 Task: Open Card Shareholder Agreements Review in Board Voice of Customer Analysis to Workspace Direct Marketing and add a team member Softage.4@softage.net, a label Purple, a checklist Business Analysis, an attachment from your onedrive, a color Purple and finally, add a card description 'Plan and execute company team-building seminar' and a comment 'Let us approach this task with a sense of curiosity and a willingness to learn, recognizing that there may be new knowledge or skills to gain.'. Add a start date 'Jan 08, 1900' with a due date 'Jan 15, 1900'
Action: Mouse moved to (81, 429)
Screenshot: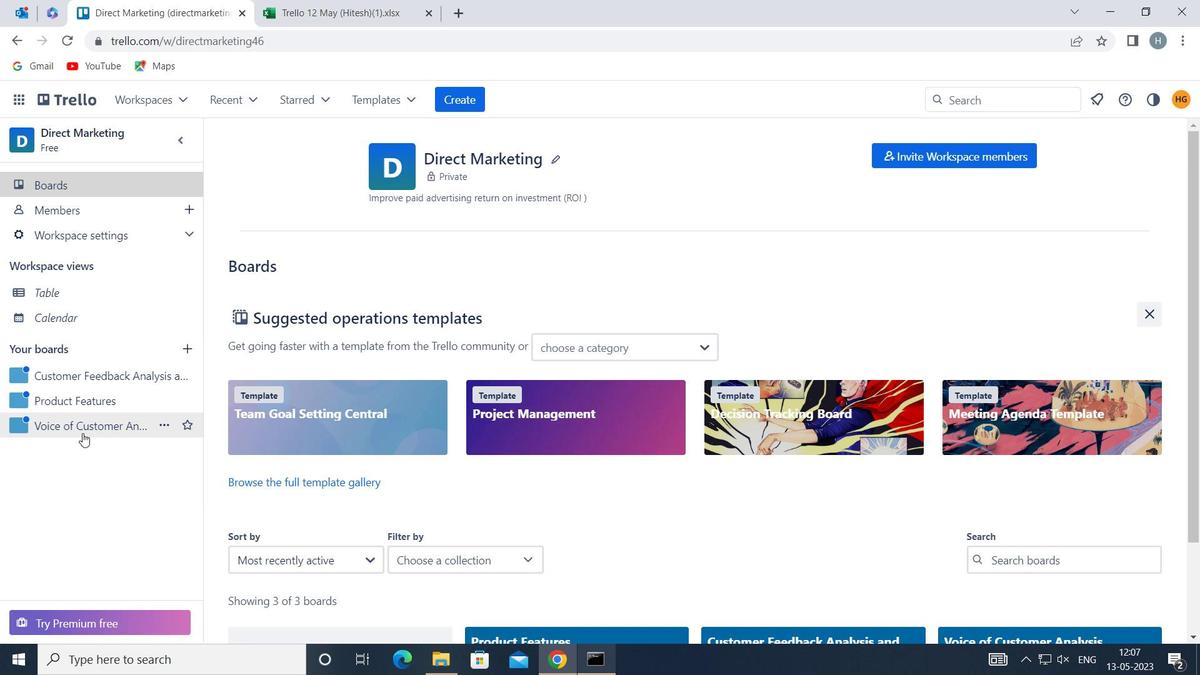 
Action: Mouse pressed left at (81, 429)
Screenshot: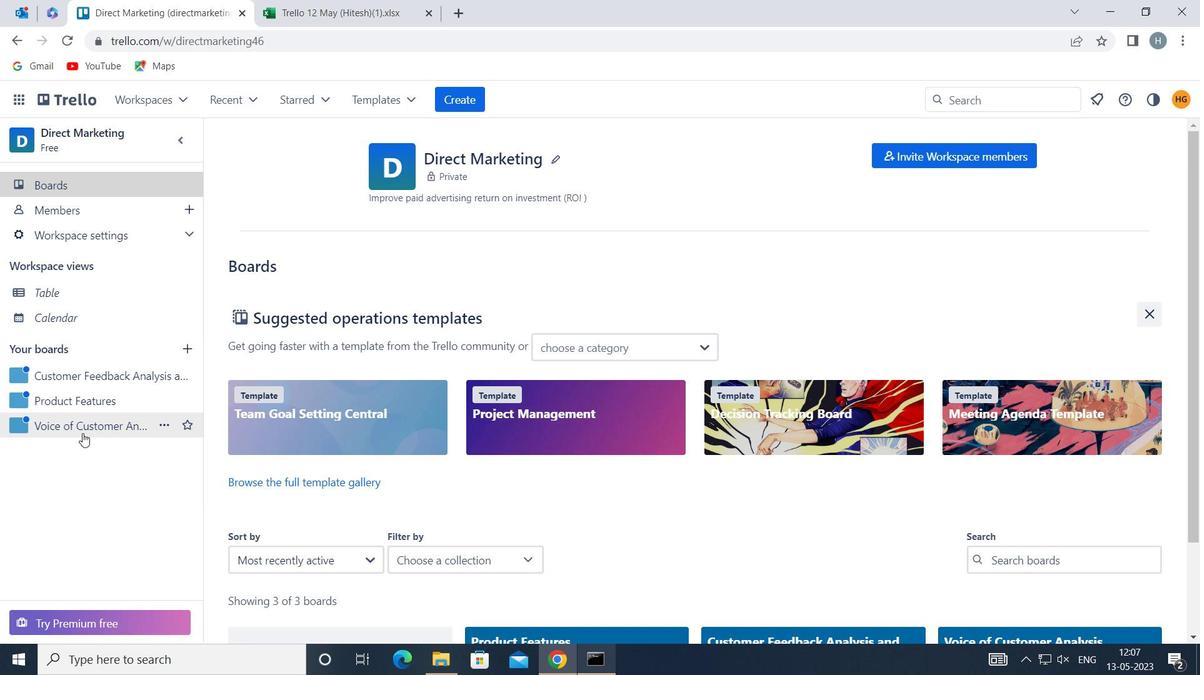 
Action: Mouse moved to (757, 218)
Screenshot: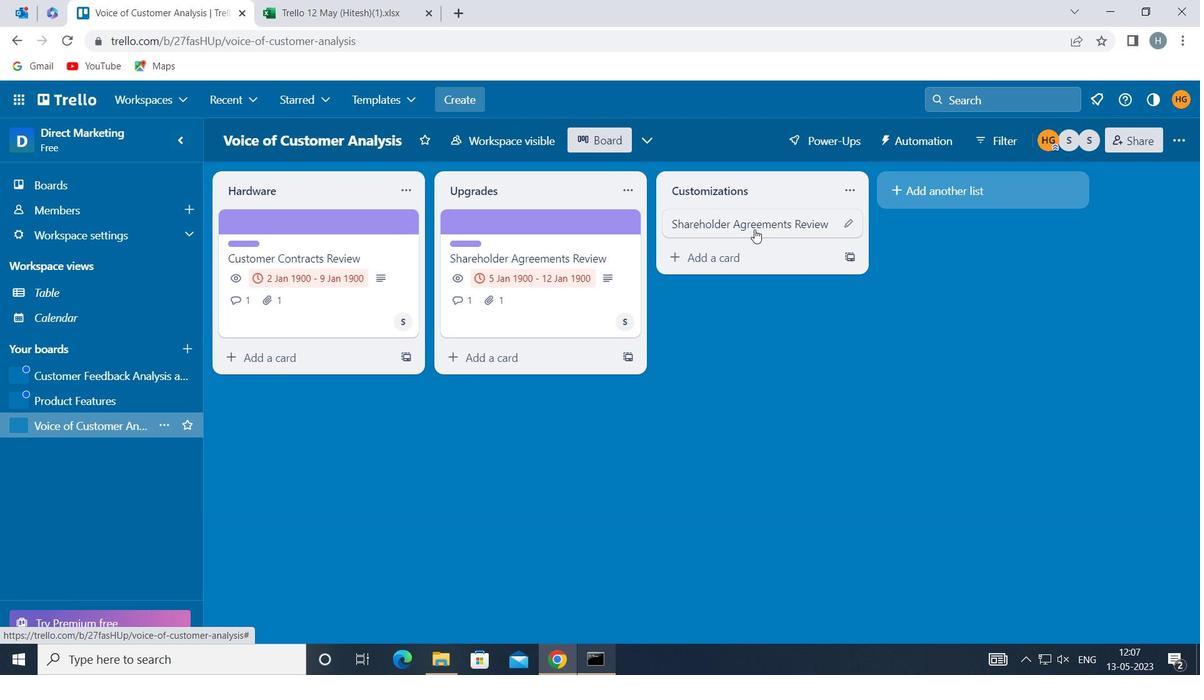 
Action: Mouse pressed left at (757, 218)
Screenshot: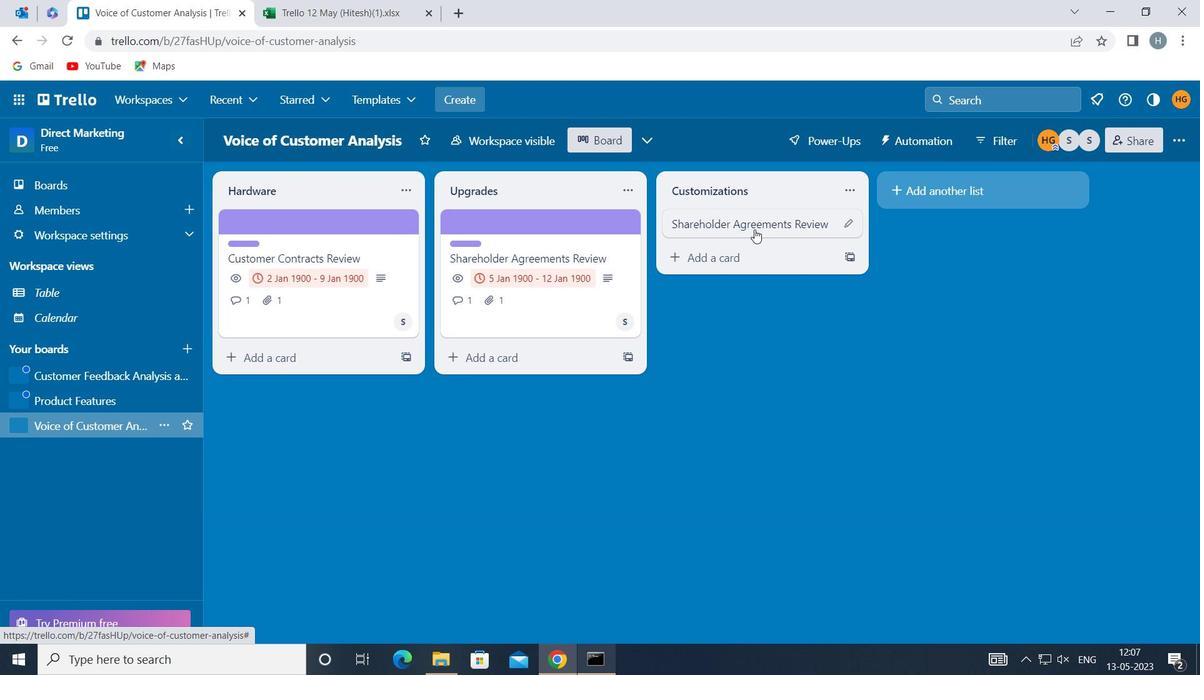 
Action: Mouse moved to (831, 280)
Screenshot: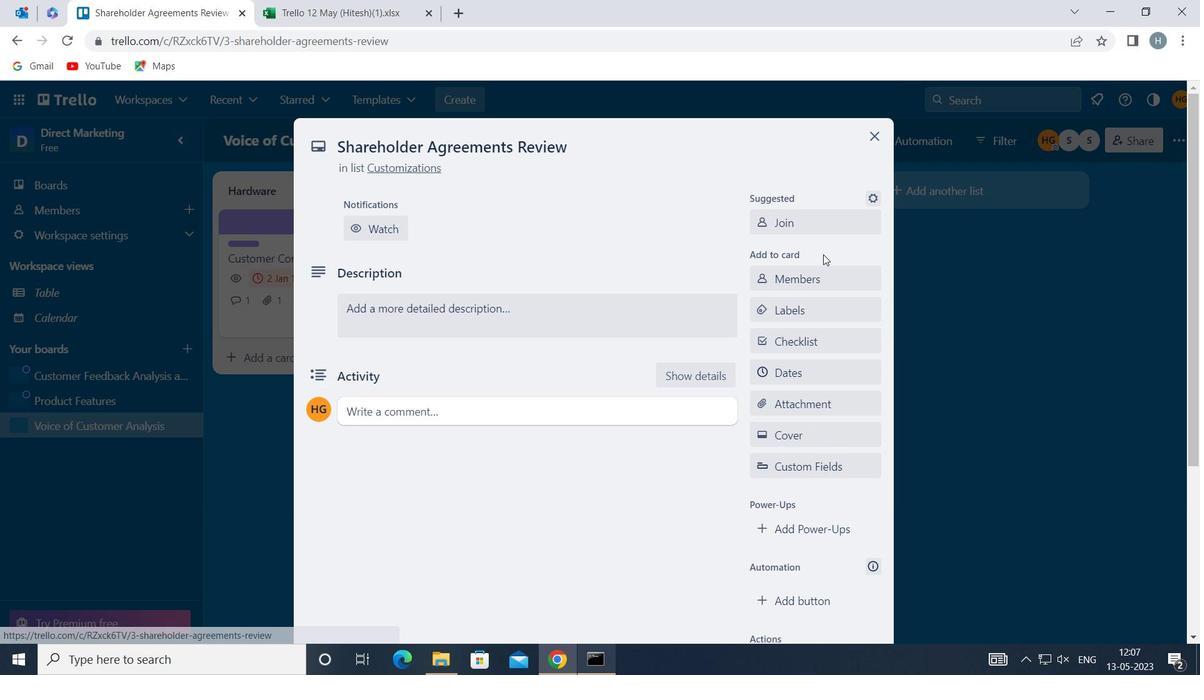 
Action: Mouse pressed left at (831, 280)
Screenshot: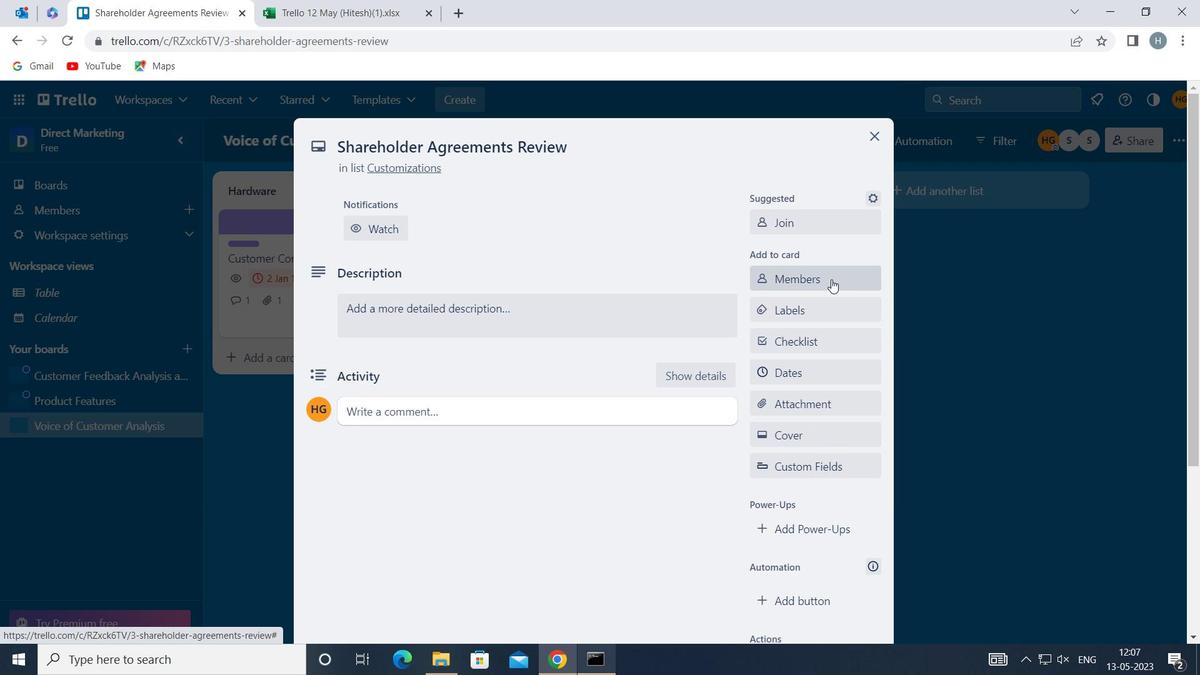 
Action: Mouse moved to (831, 280)
Screenshot: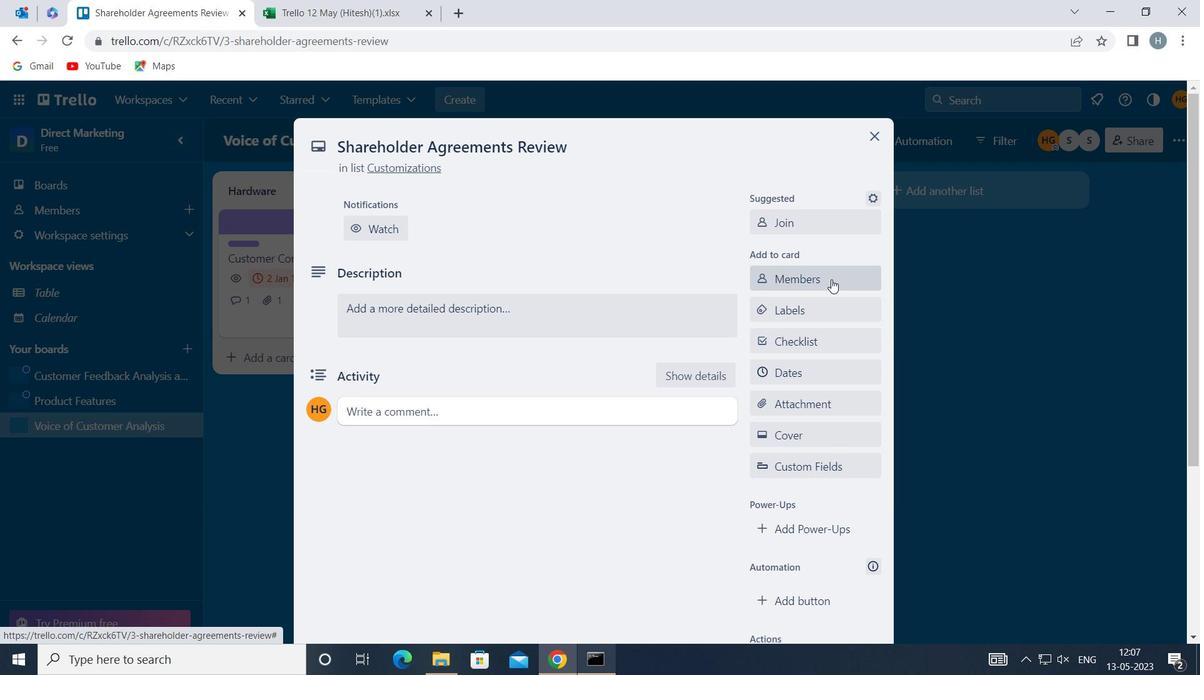 
Action: Key pressed softage
Screenshot: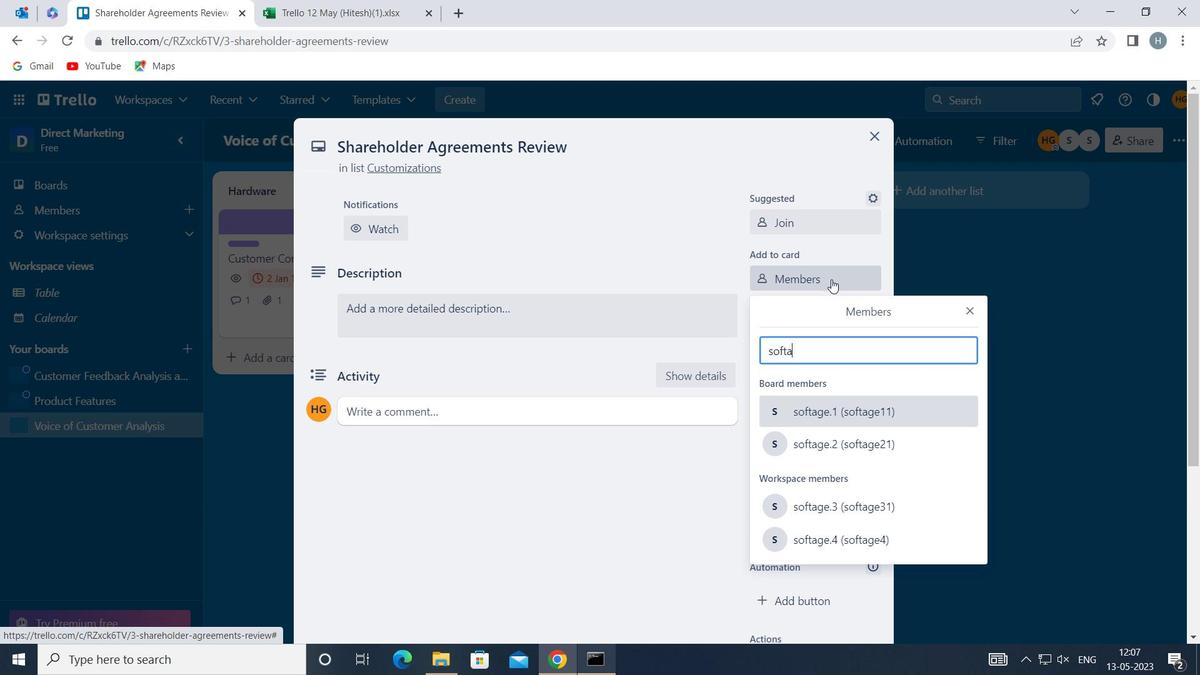 
Action: Mouse moved to (847, 529)
Screenshot: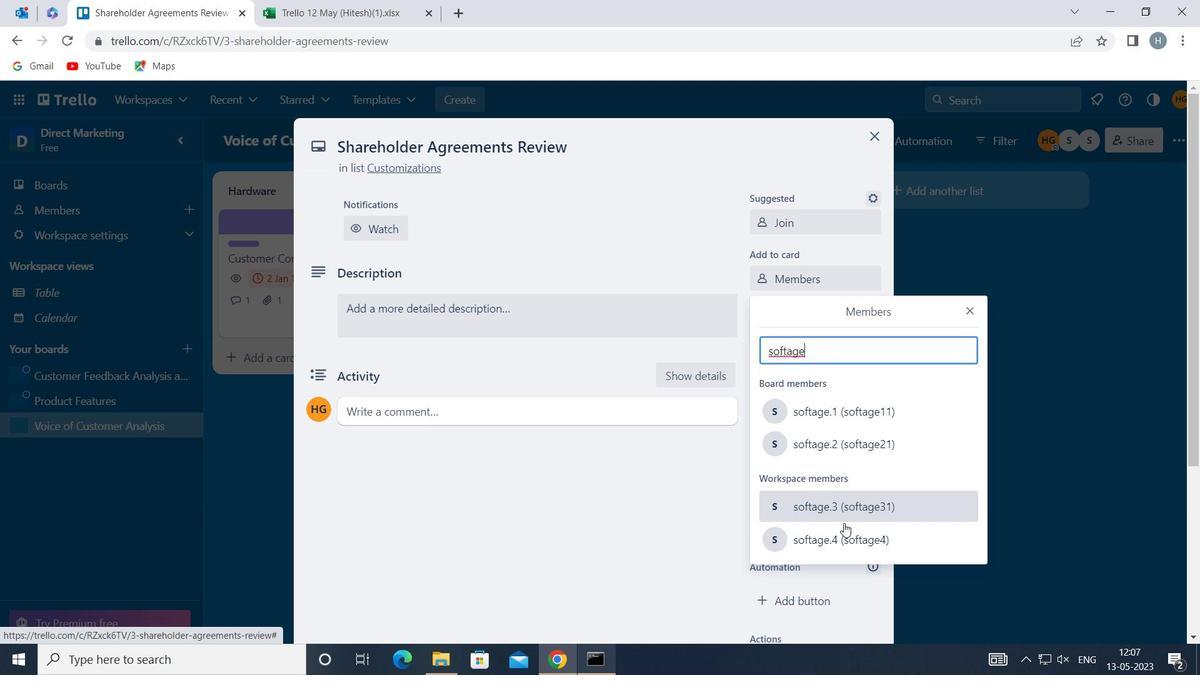 
Action: Mouse pressed left at (847, 529)
Screenshot: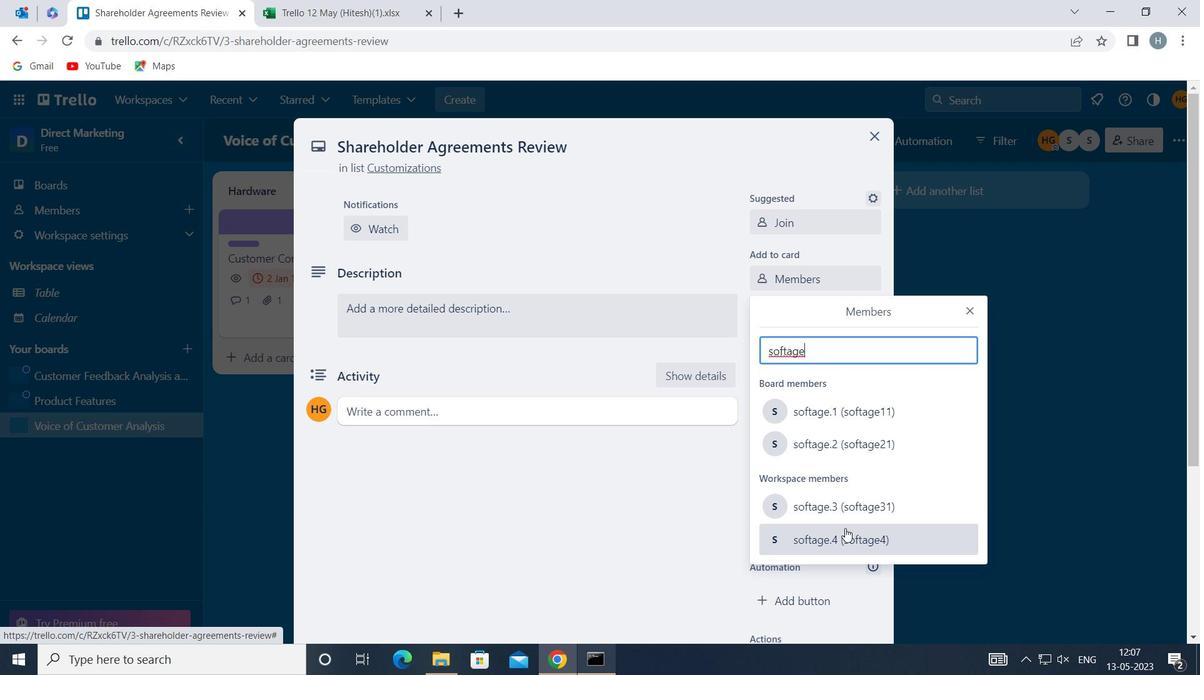 
Action: Mouse moved to (968, 309)
Screenshot: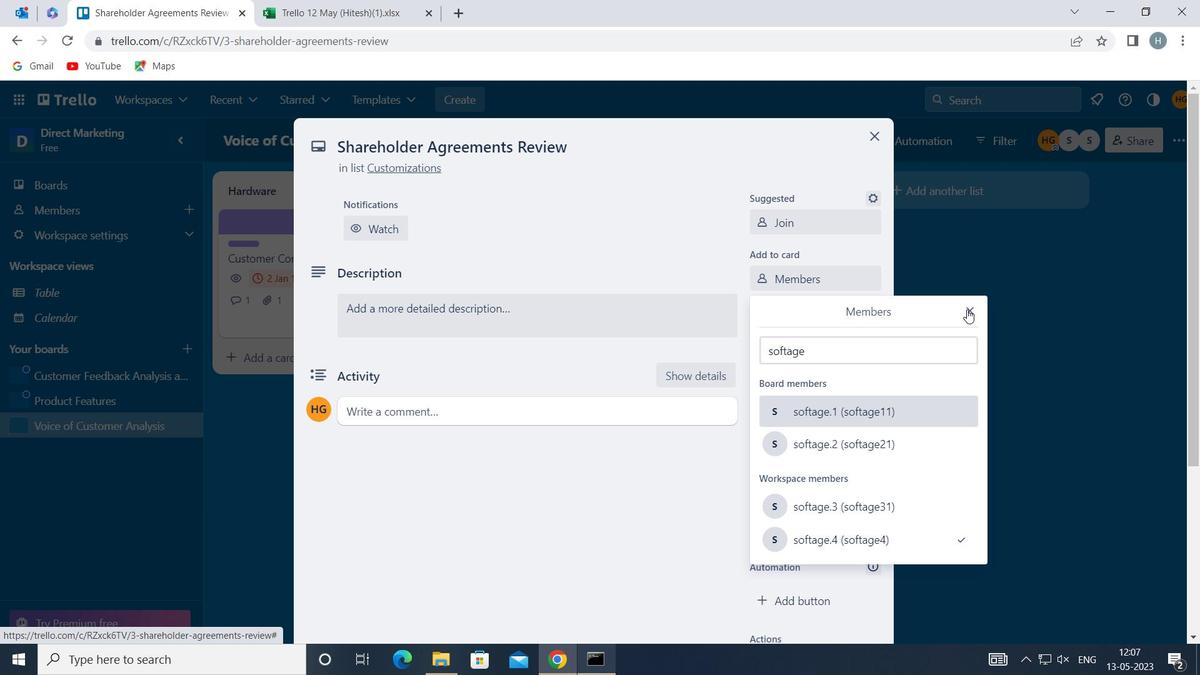 
Action: Mouse pressed left at (968, 309)
Screenshot: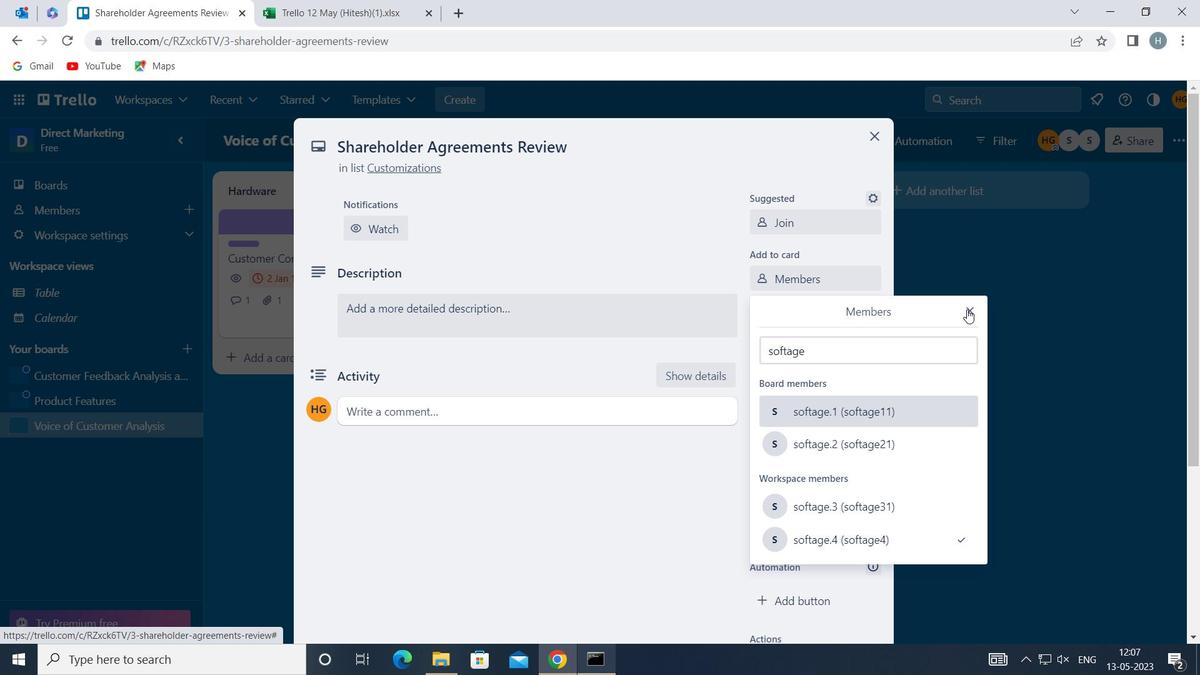 
Action: Mouse moved to (843, 308)
Screenshot: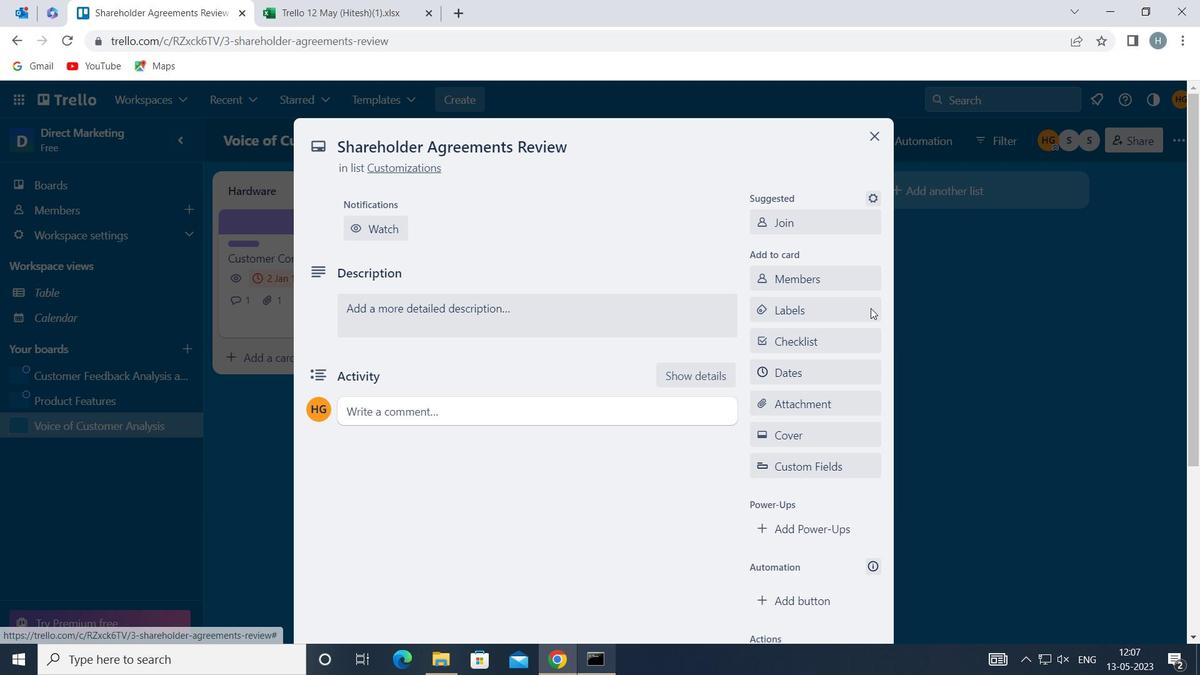 
Action: Mouse pressed left at (843, 308)
Screenshot: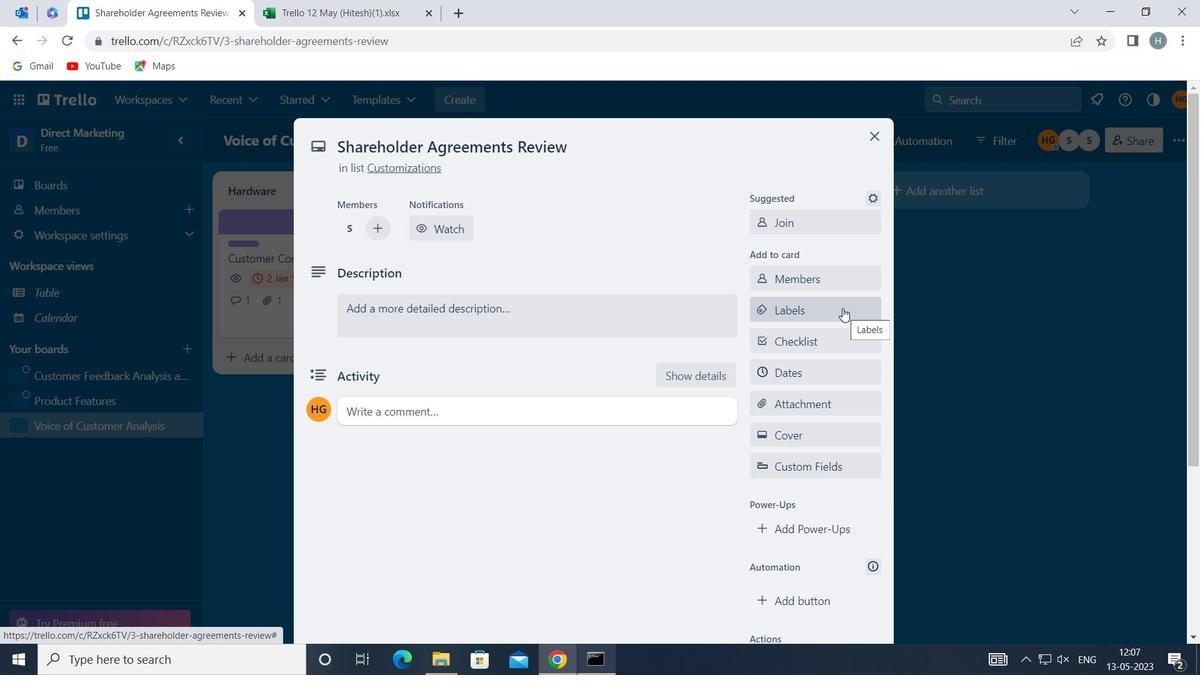 
Action: Mouse moved to (854, 343)
Screenshot: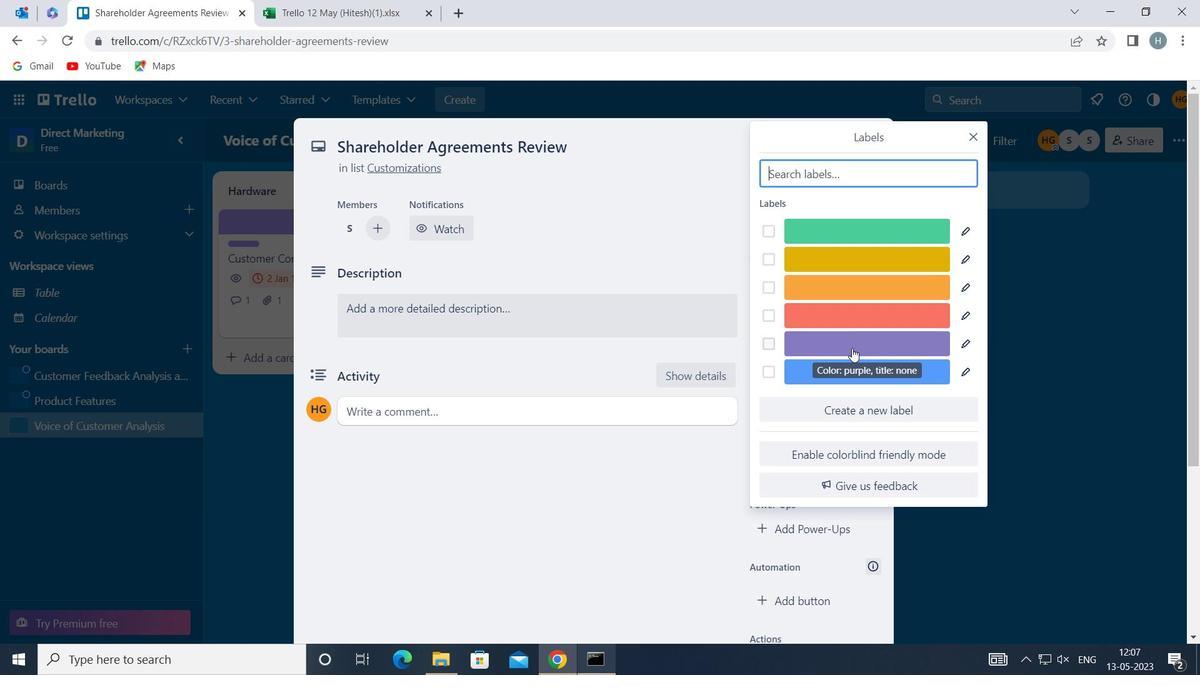 
Action: Mouse pressed left at (854, 343)
Screenshot: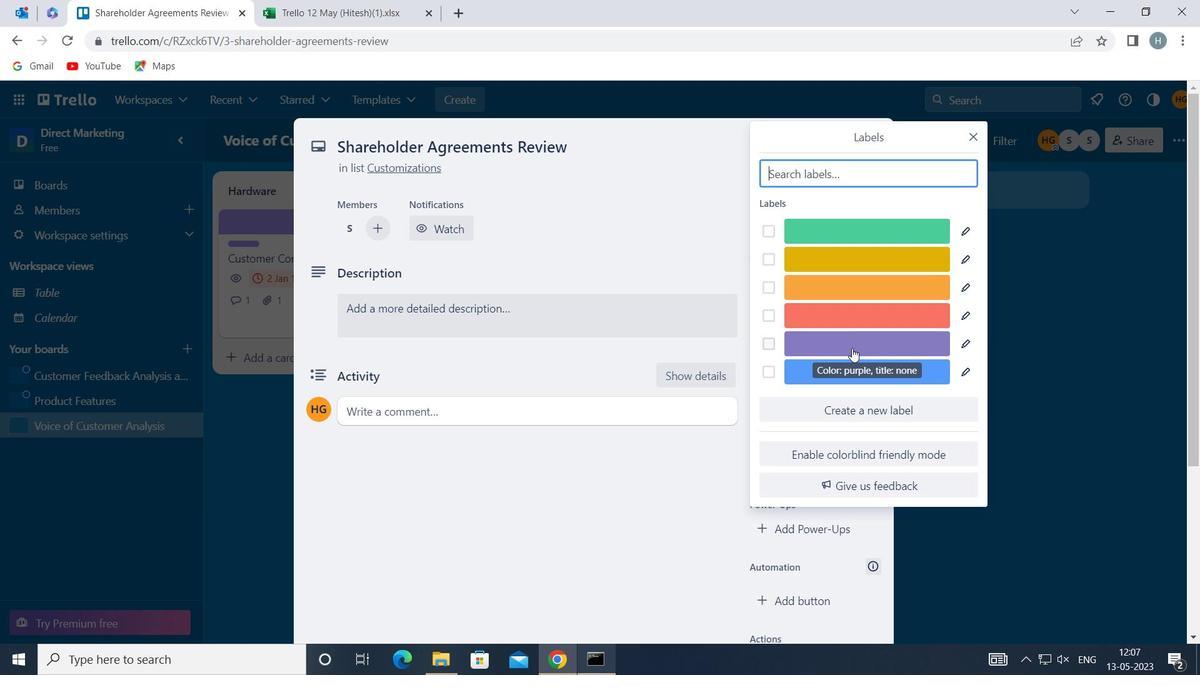 
Action: Mouse moved to (977, 136)
Screenshot: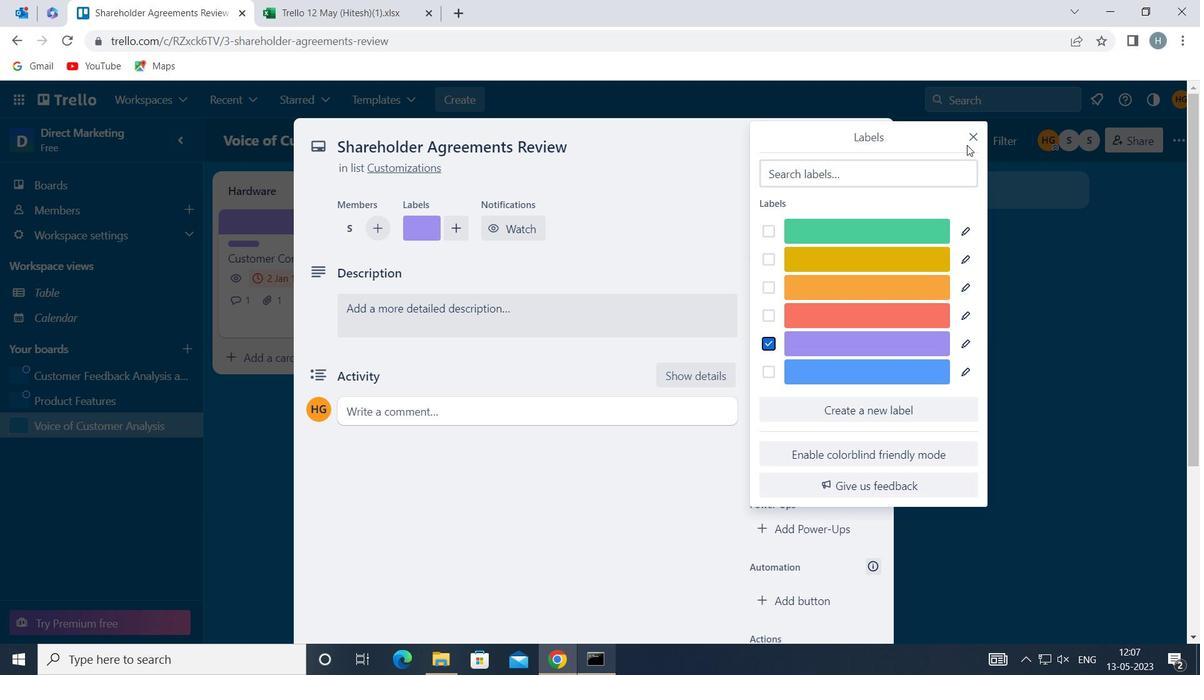 
Action: Mouse pressed left at (977, 136)
Screenshot: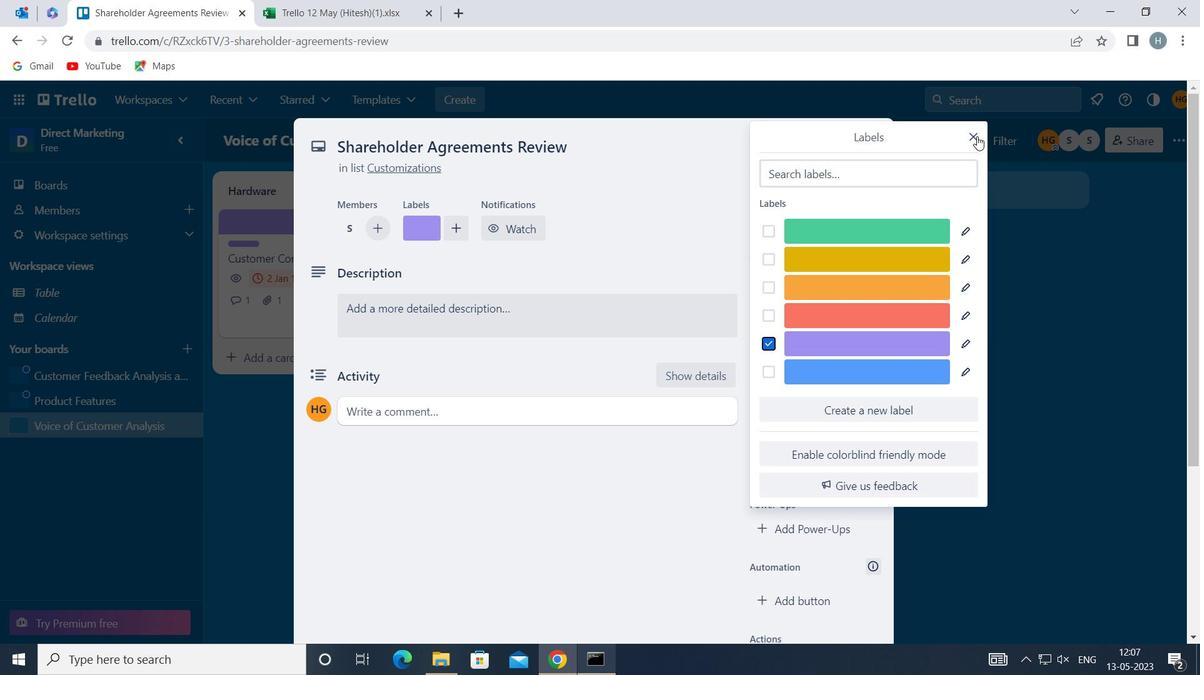 
Action: Mouse moved to (823, 333)
Screenshot: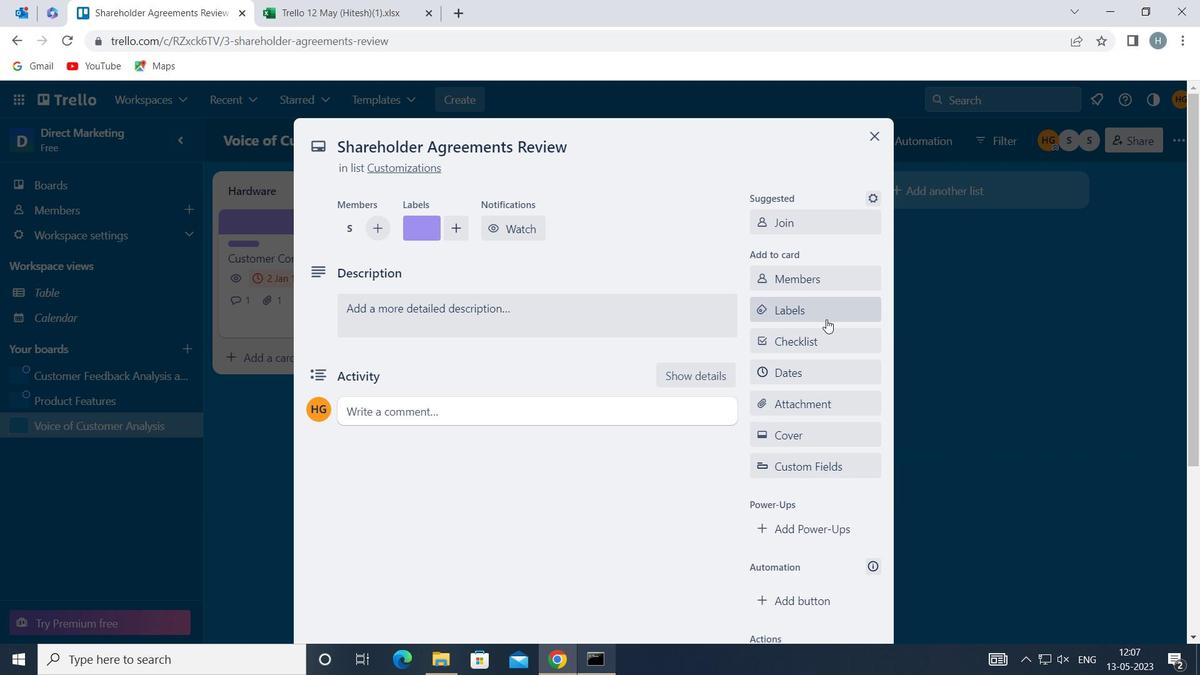 
Action: Mouse pressed left at (823, 333)
Screenshot: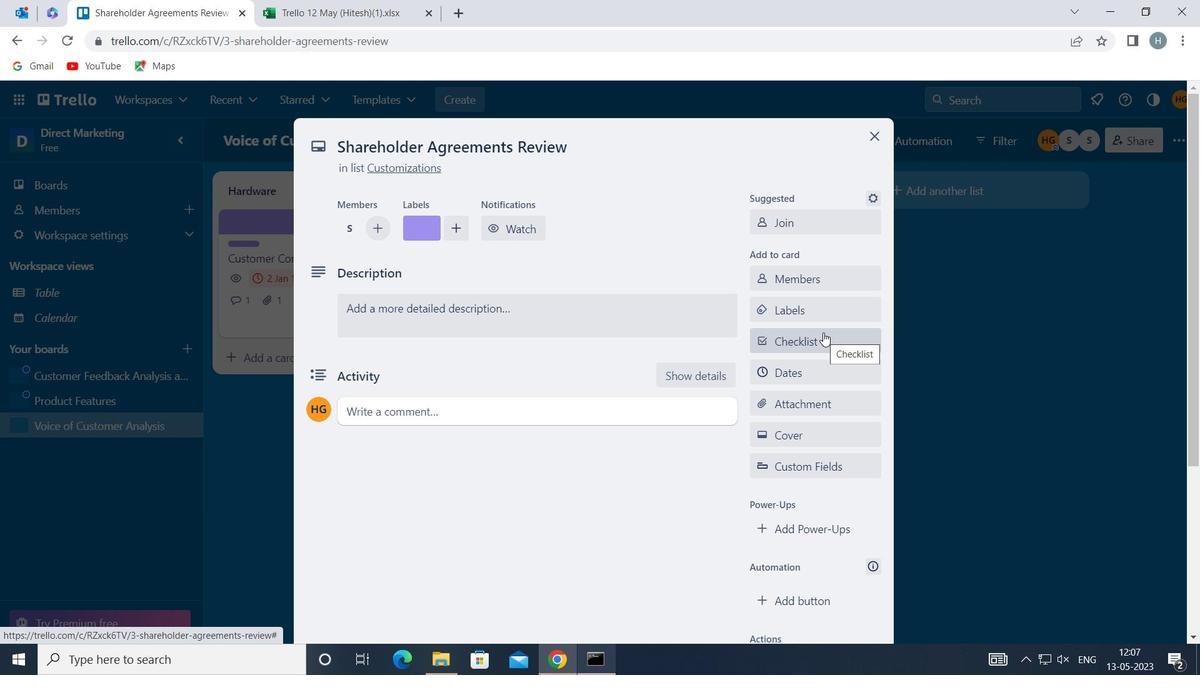 
Action: Key pressed <Key.shift>BUSINESS<Key.space><Key.shift>ANALYSIS
Screenshot: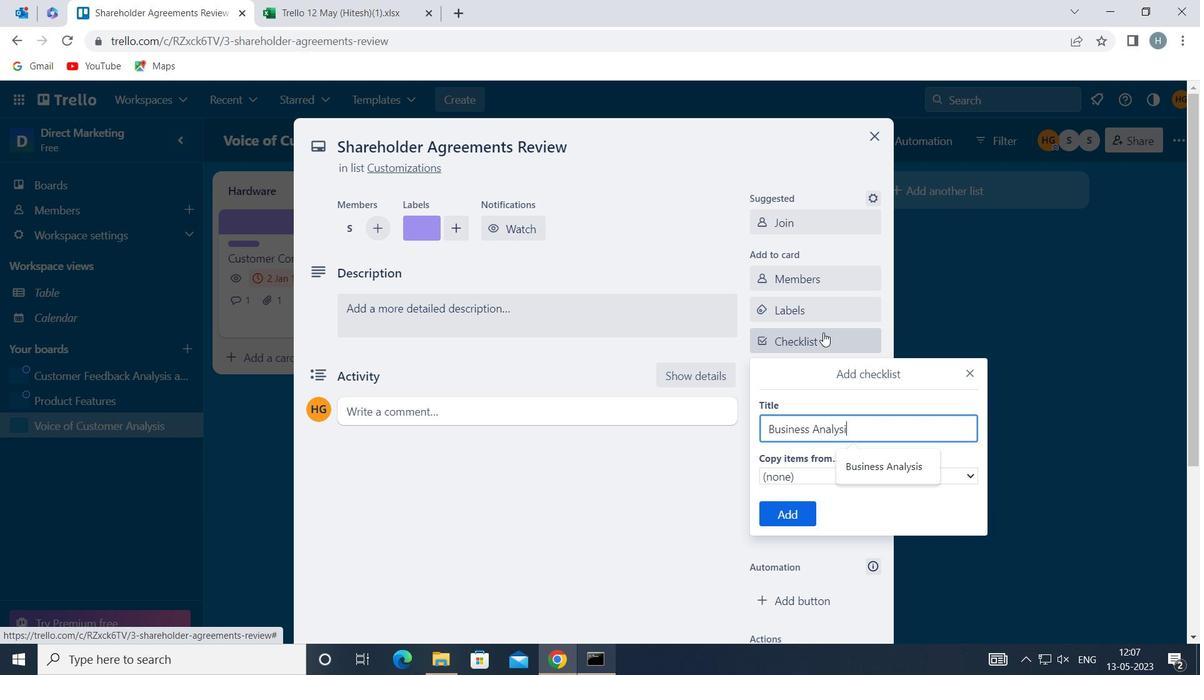 
Action: Mouse moved to (781, 507)
Screenshot: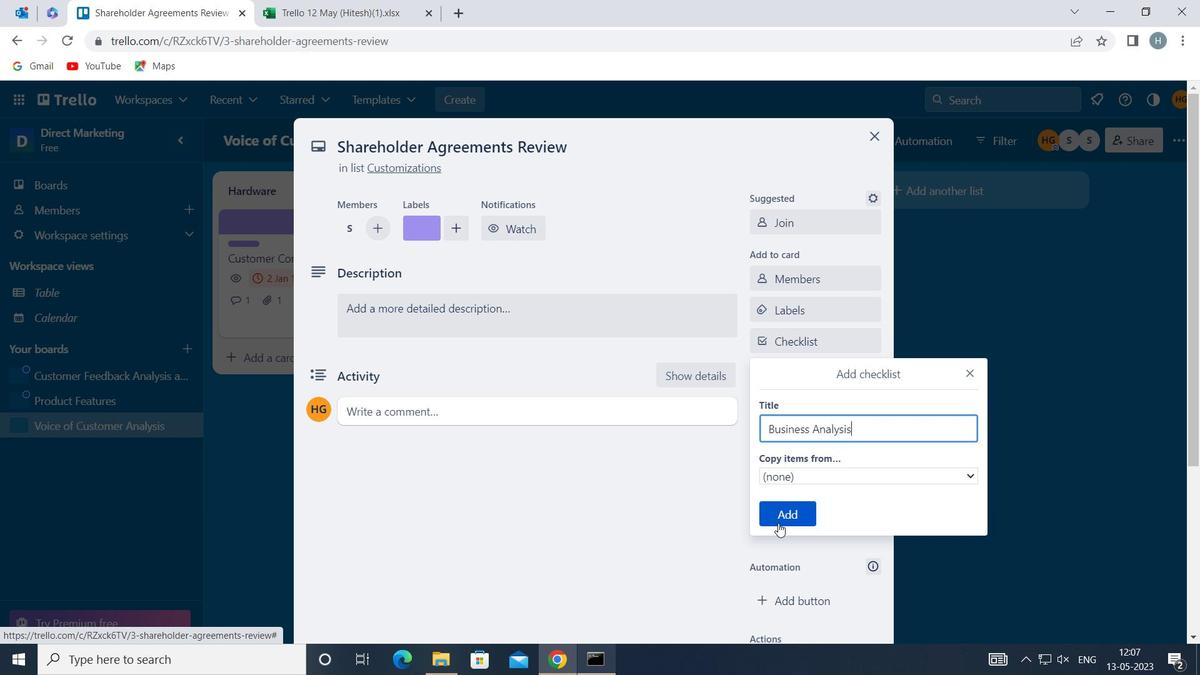 
Action: Mouse pressed left at (781, 507)
Screenshot: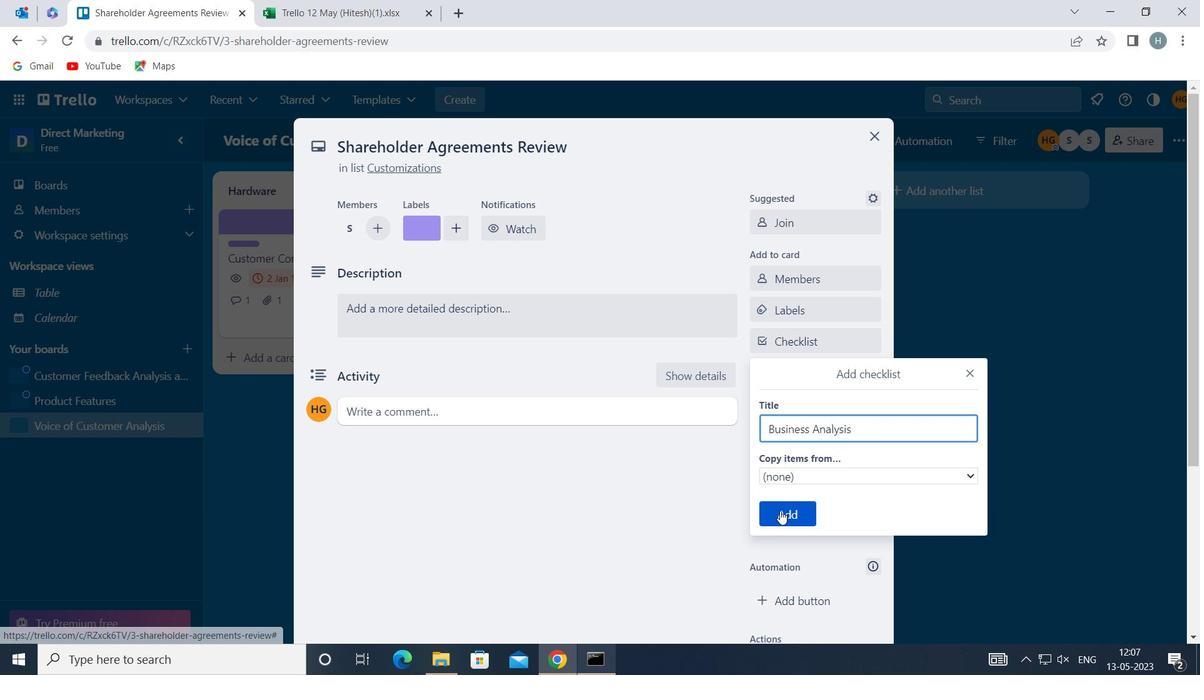 
Action: Mouse moved to (810, 398)
Screenshot: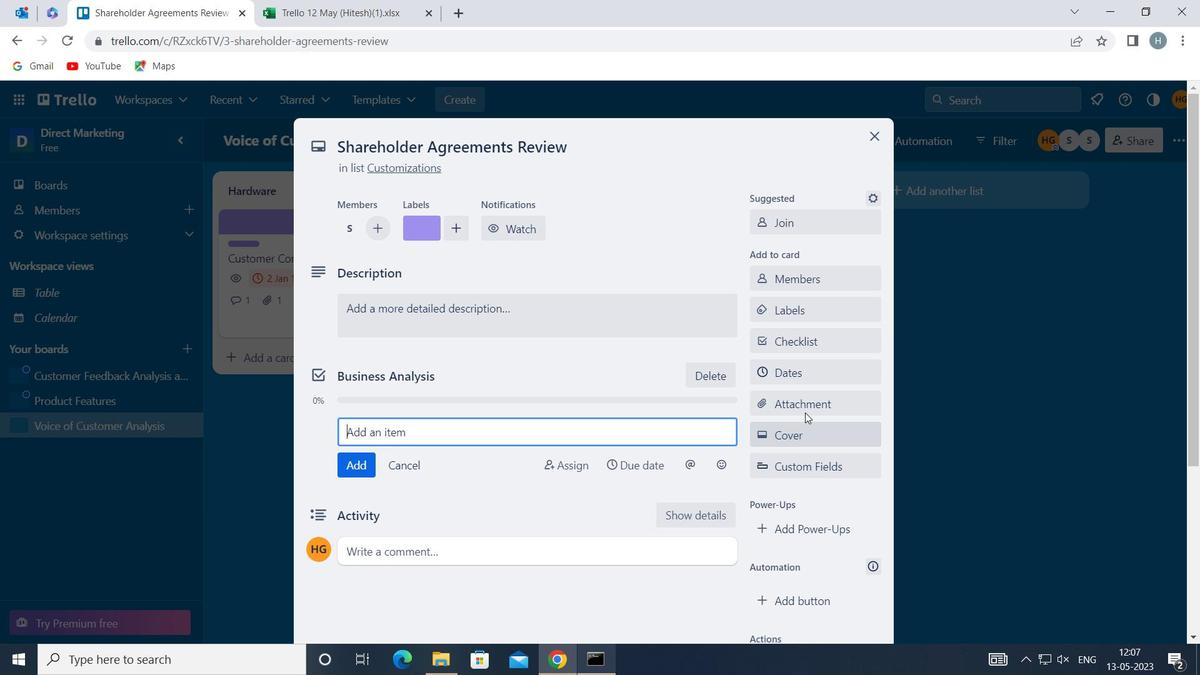 
Action: Mouse pressed left at (810, 398)
Screenshot: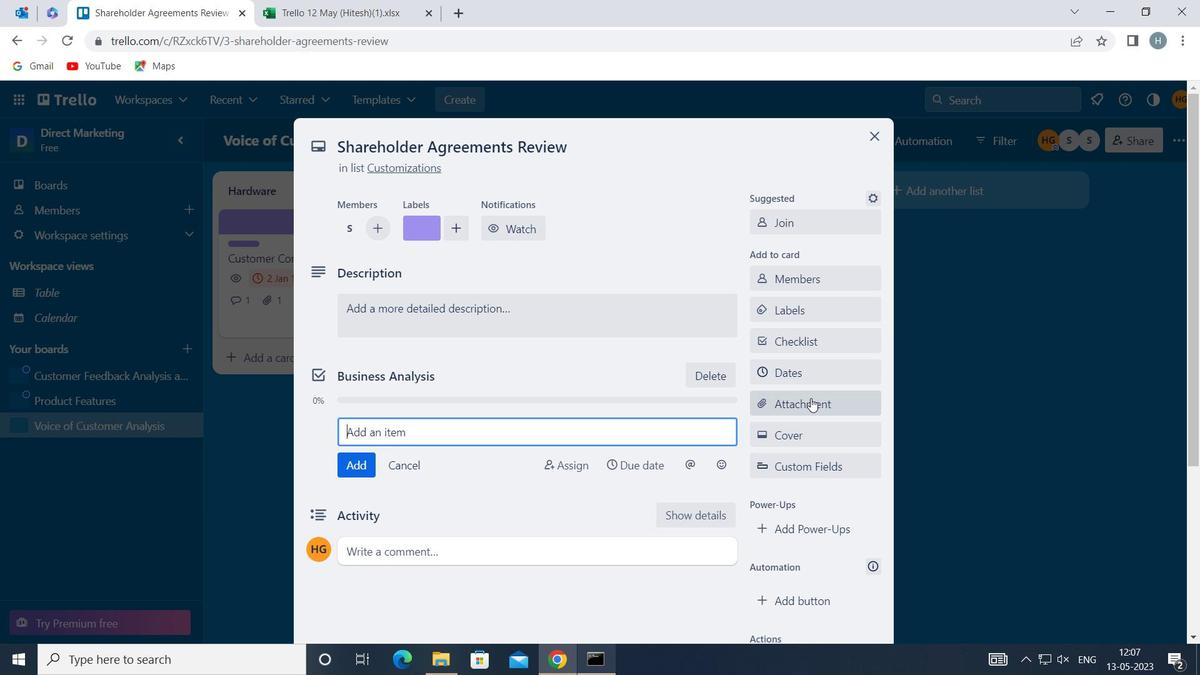 
Action: Mouse moved to (841, 291)
Screenshot: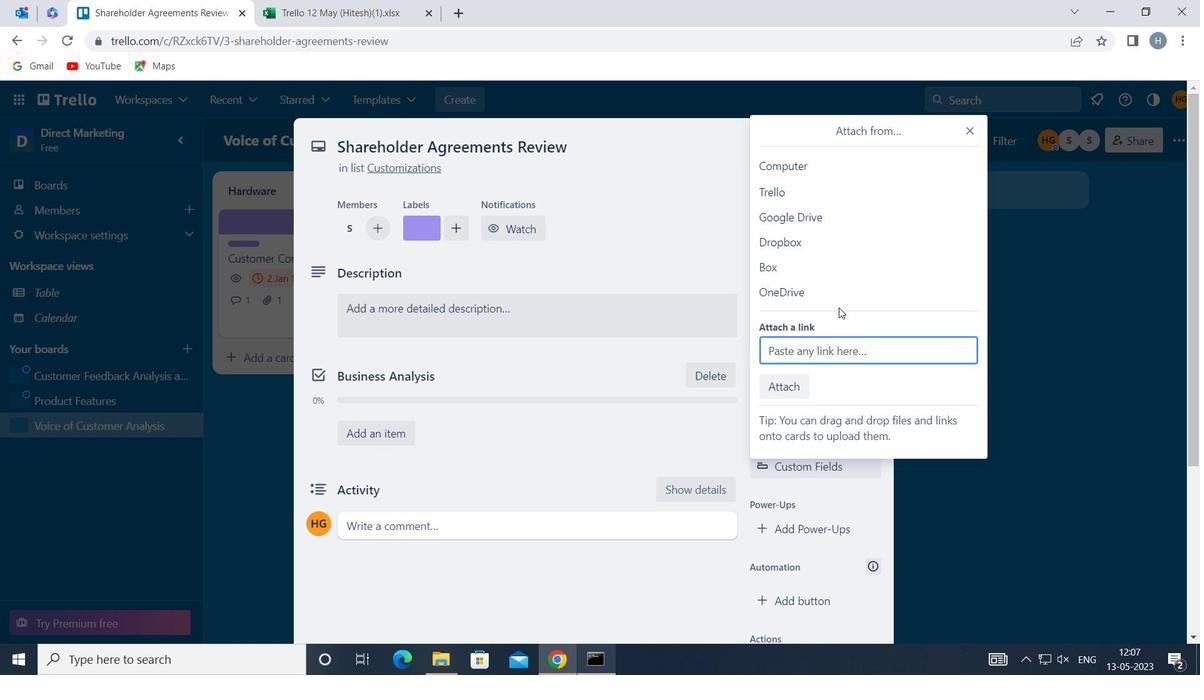 
Action: Mouse pressed left at (841, 291)
Screenshot: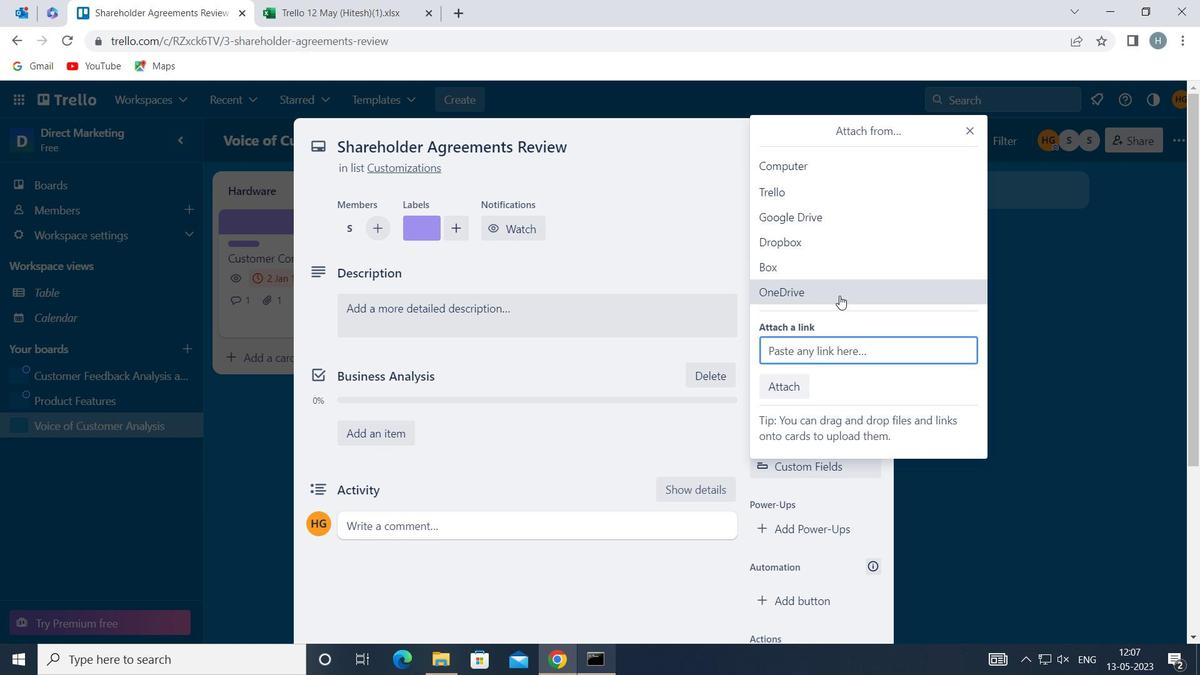
Action: Mouse moved to (688, 221)
Screenshot: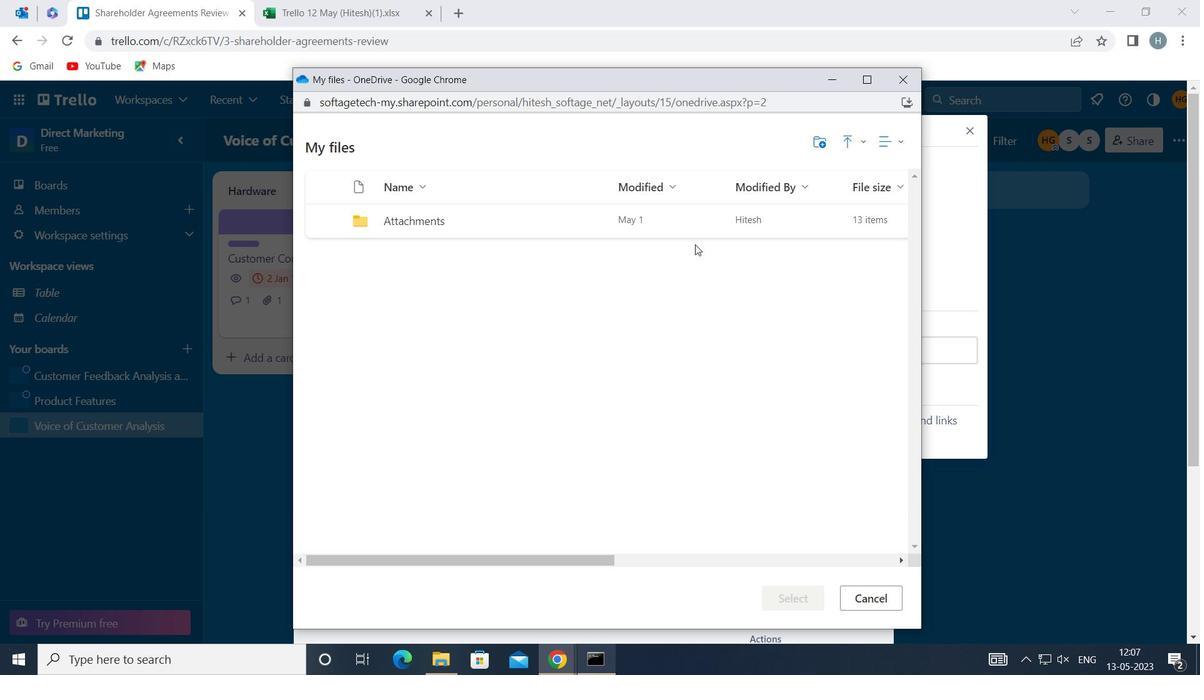 
Action: Mouse pressed left at (688, 221)
Screenshot: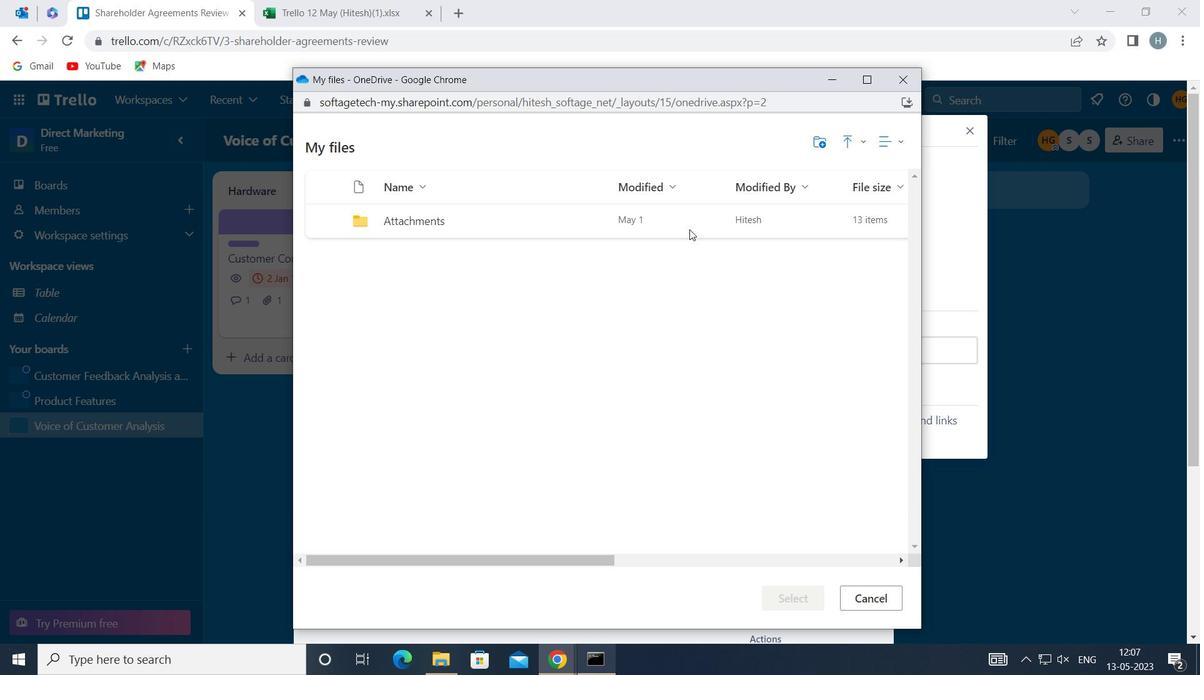
Action: Mouse pressed left at (688, 221)
Screenshot: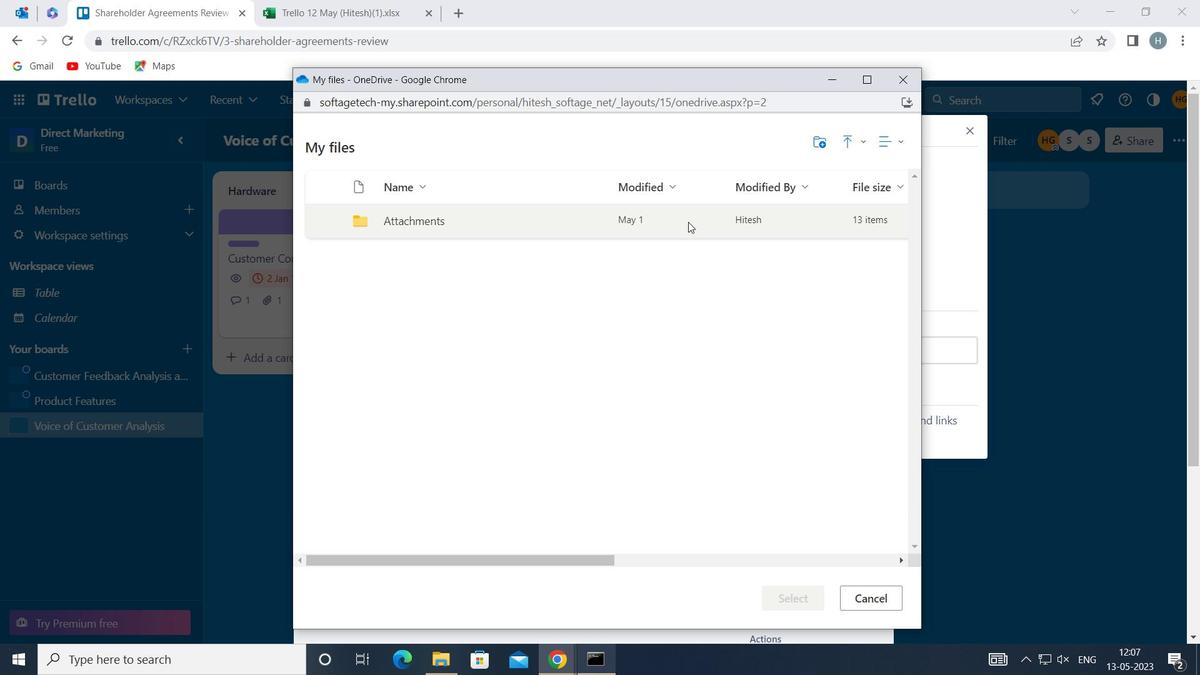 
Action: Mouse moved to (692, 248)
Screenshot: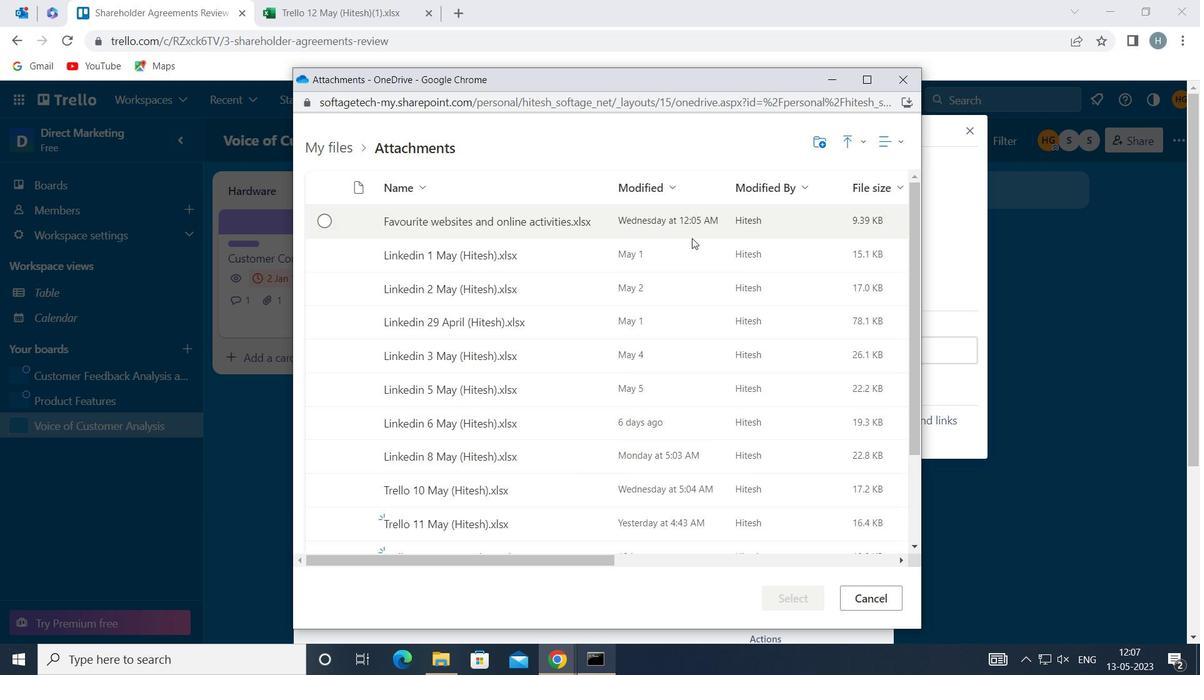 
Action: Mouse pressed left at (692, 248)
Screenshot: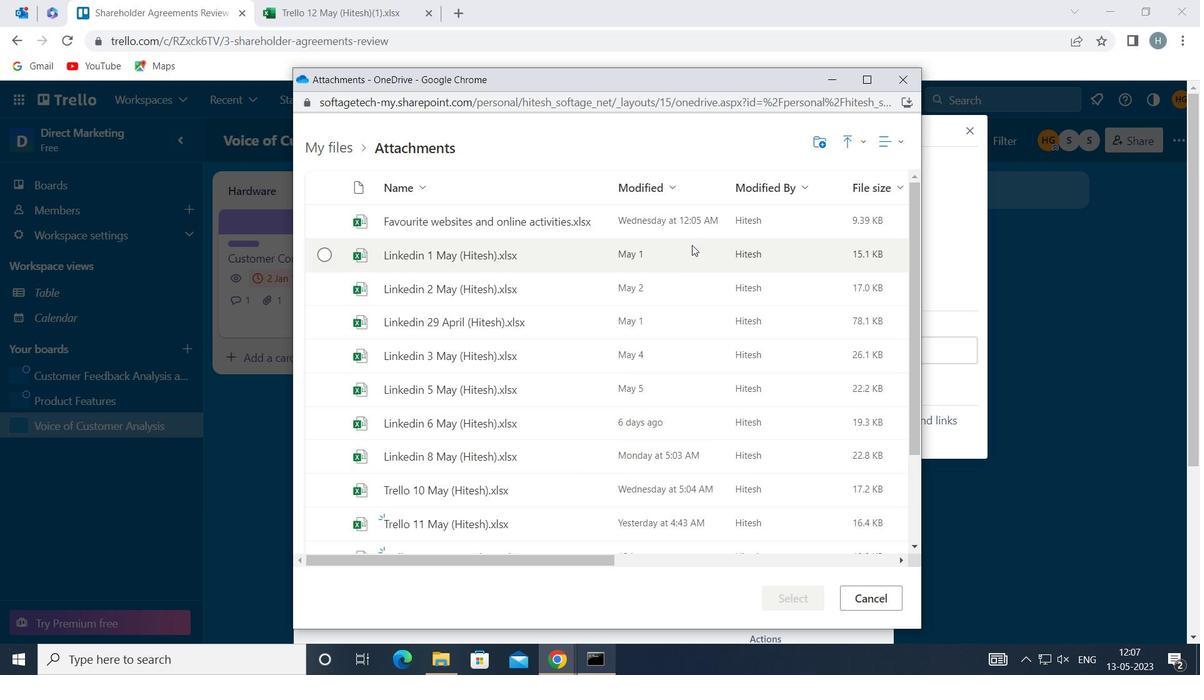 
Action: Mouse moved to (778, 598)
Screenshot: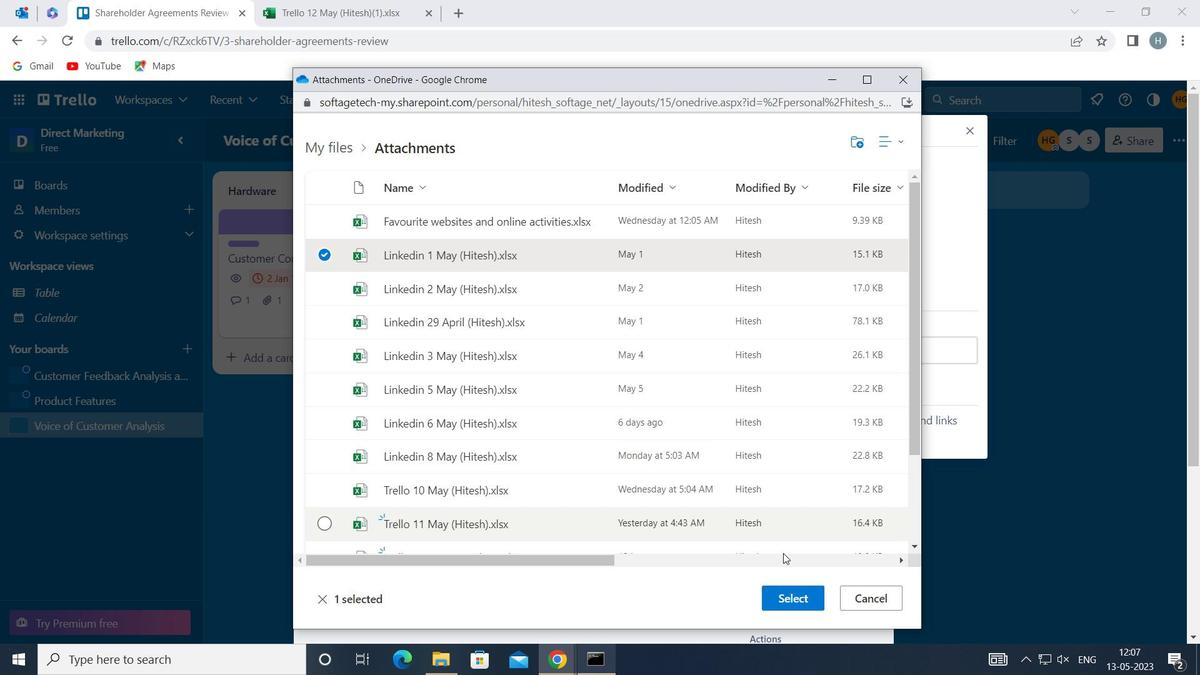 
Action: Mouse pressed left at (778, 598)
Screenshot: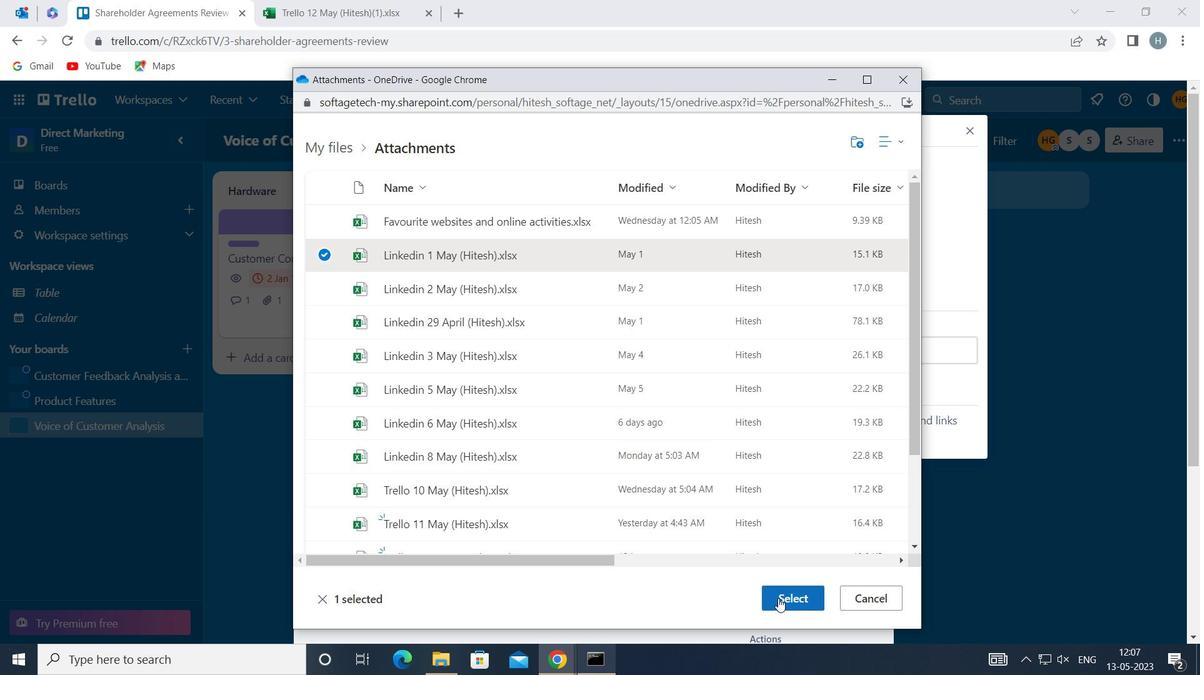 
Action: Mouse moved to (828, 428)
Screenshot: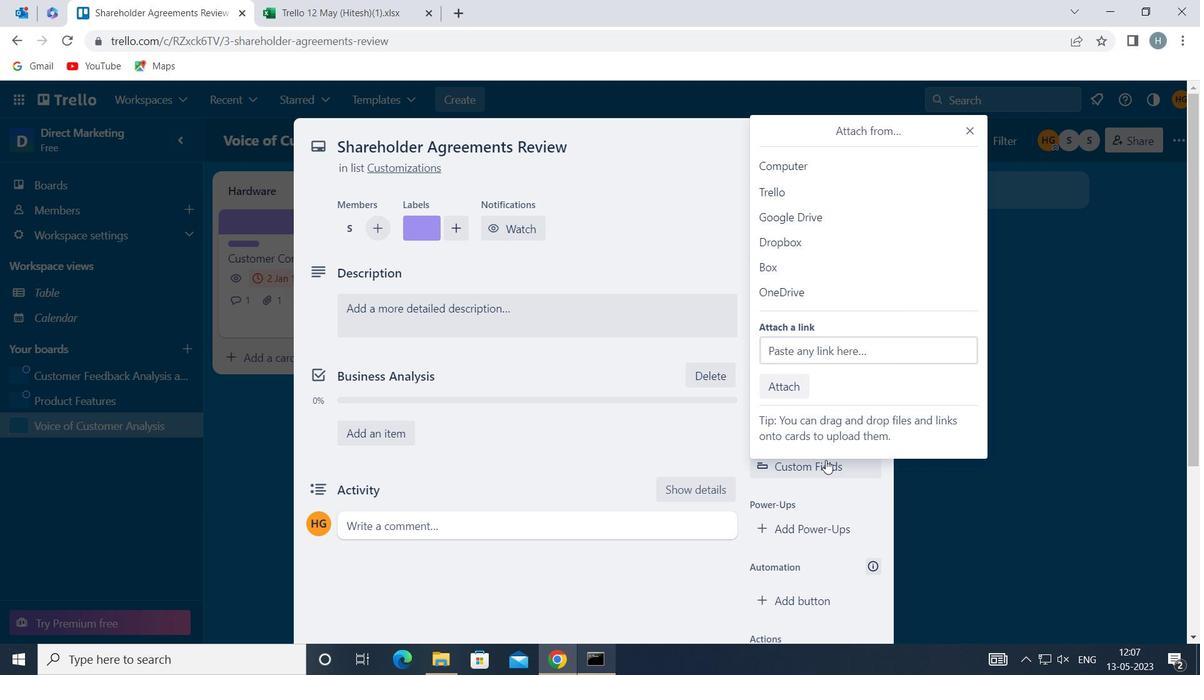 
Action: Mouse pressed left at (828, 428)
Screenshot: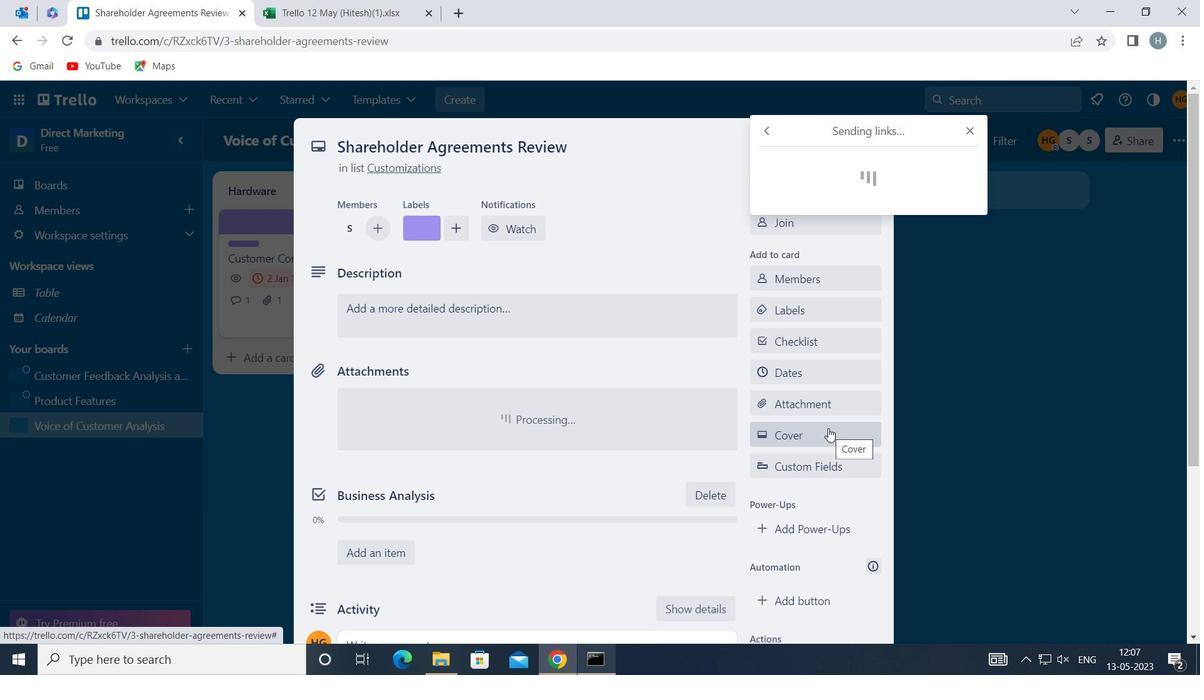 
Action: Mouse pressed left at (828, 428)
Screenshot: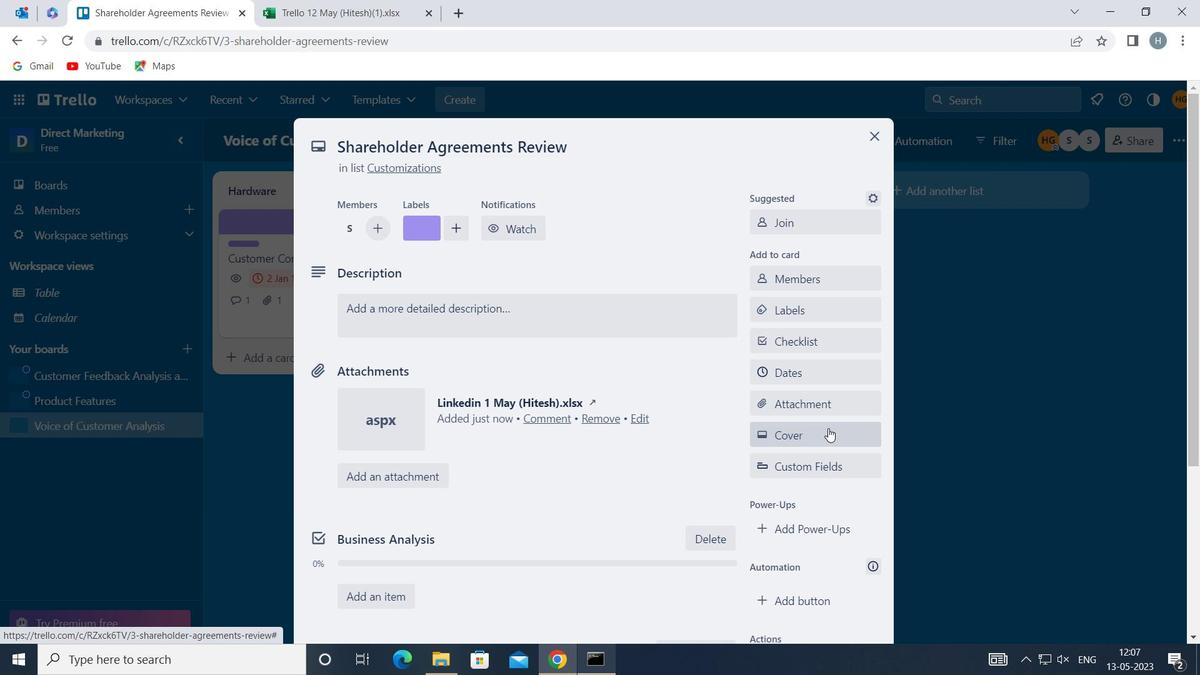 
Action: Mouse moved to (956, 332)
Screenshot: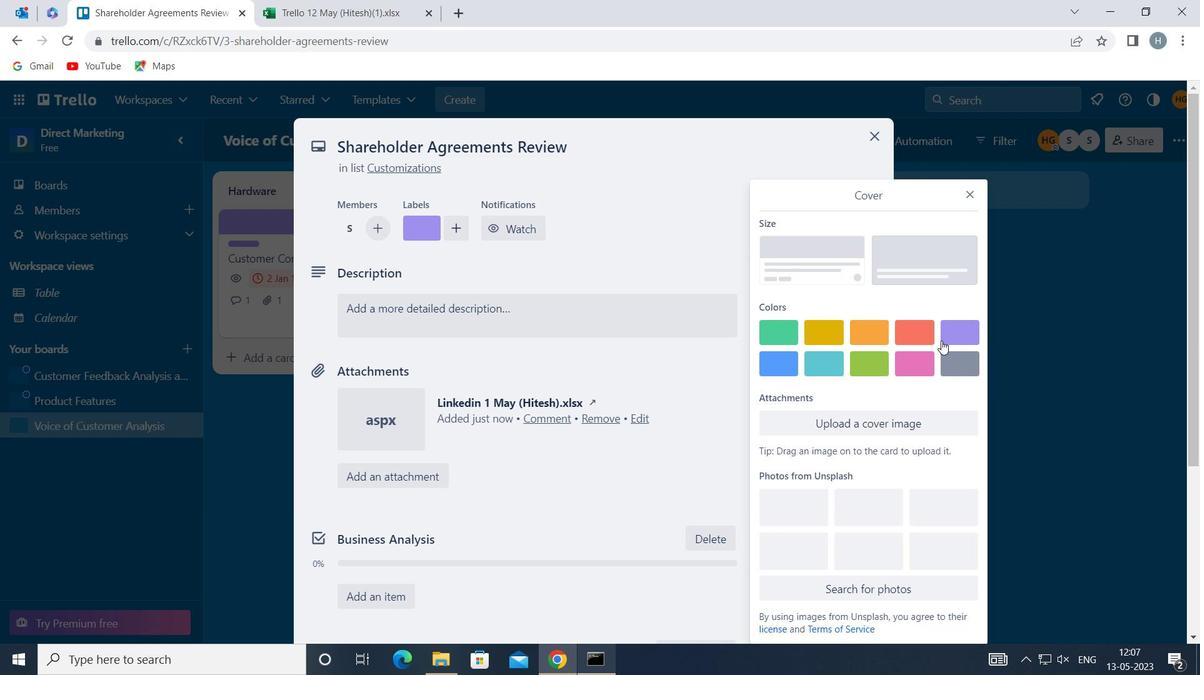 
Action: Mouse pressed left at (956, 332)
Screenshot: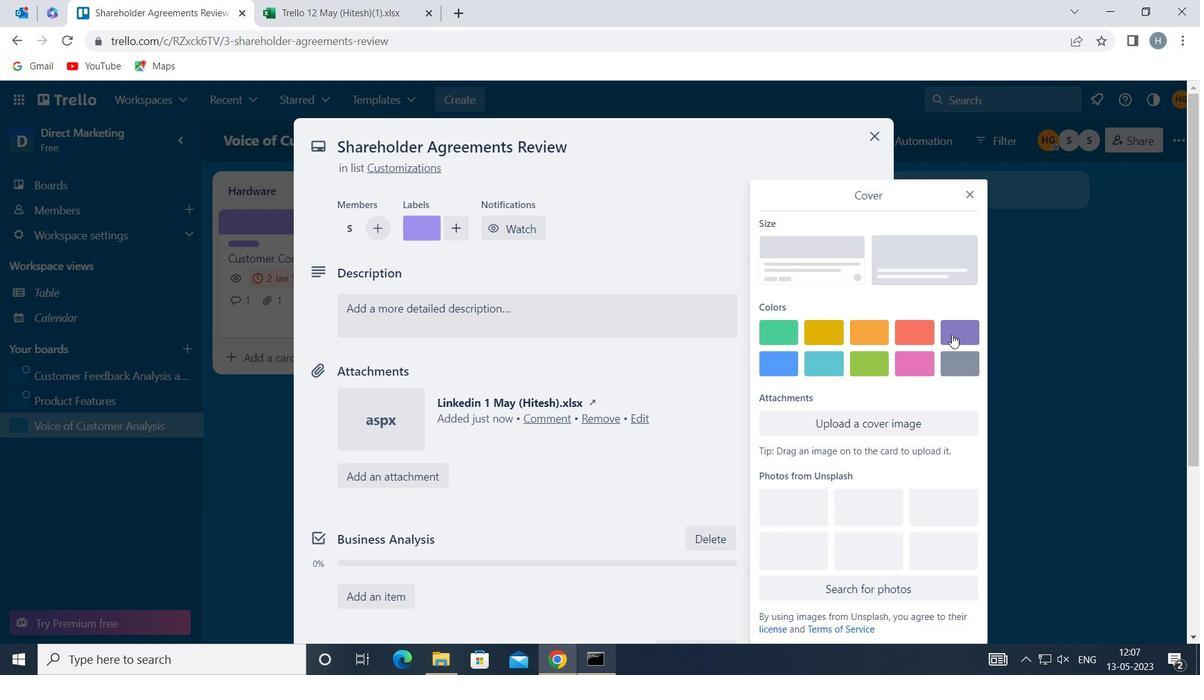 
Action: Mouse moved to (973, 163)
Screenshot: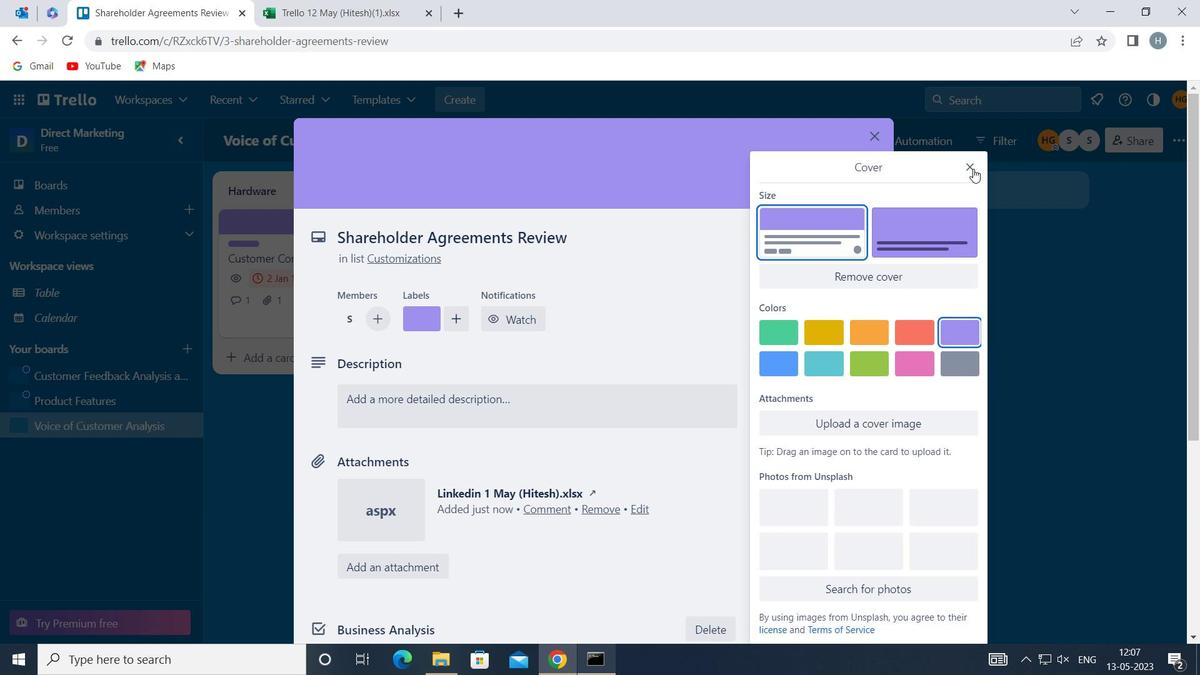 
Action: Mouse pressed left at (973, 163)
Screenshot: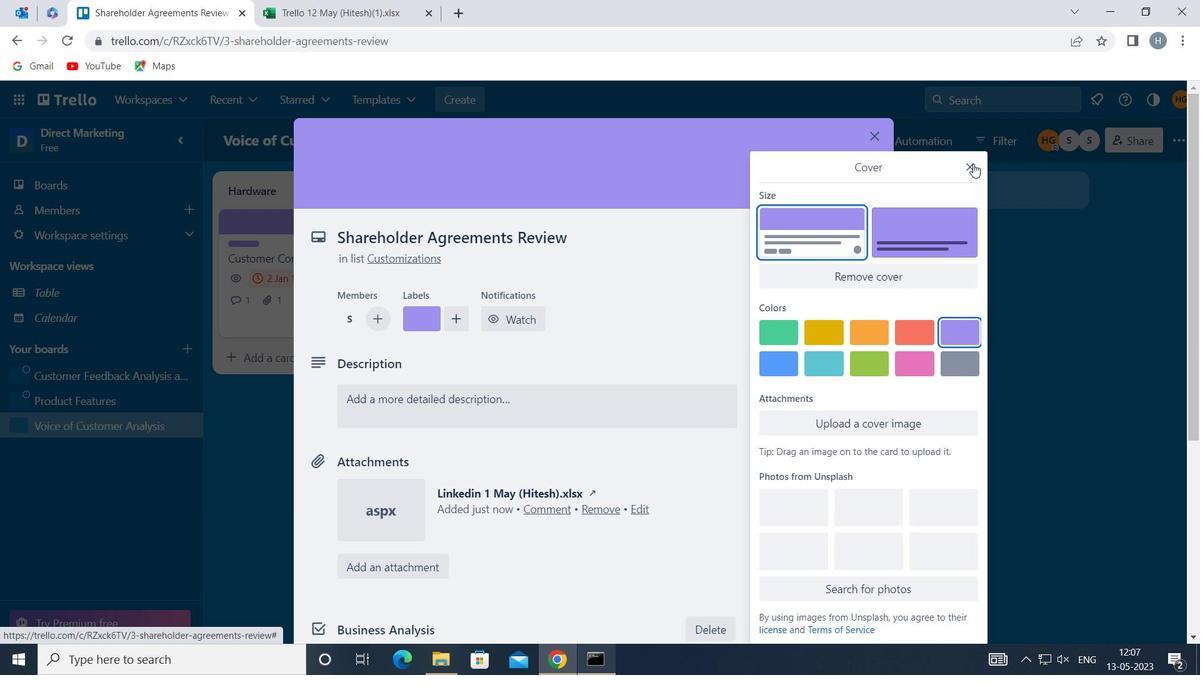 
Action: Mouse moved to (580, 416)
Screenshot: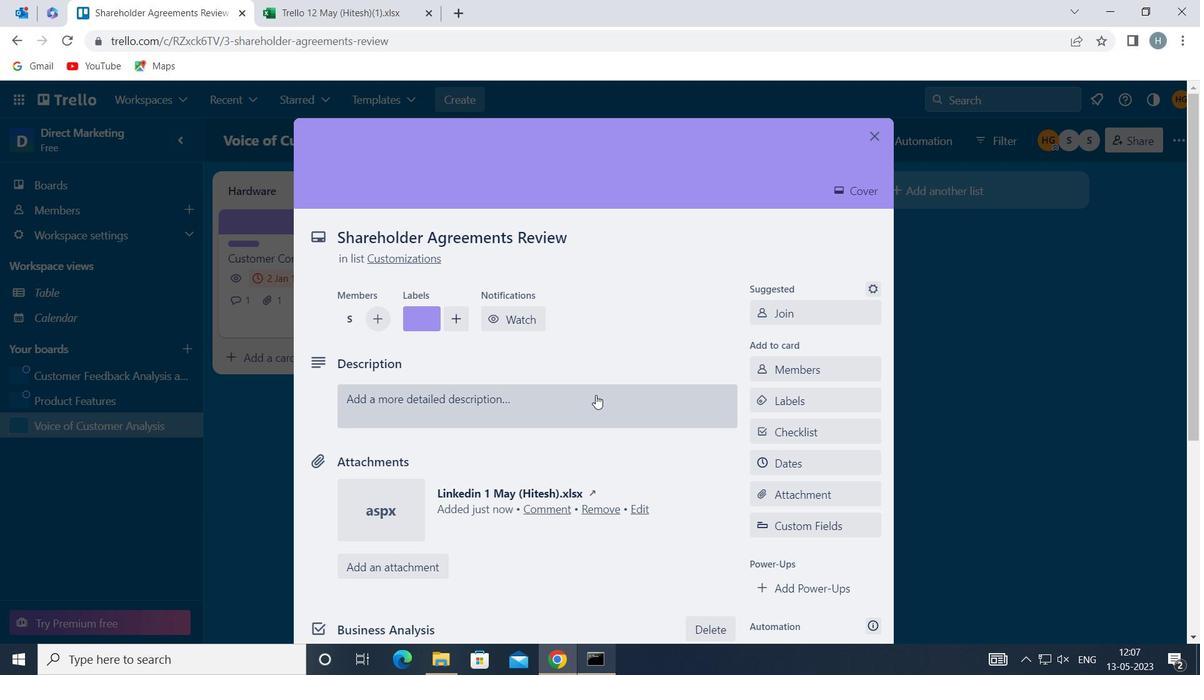 
Action: Mouse pressed left at (580, 416)
Screenshot: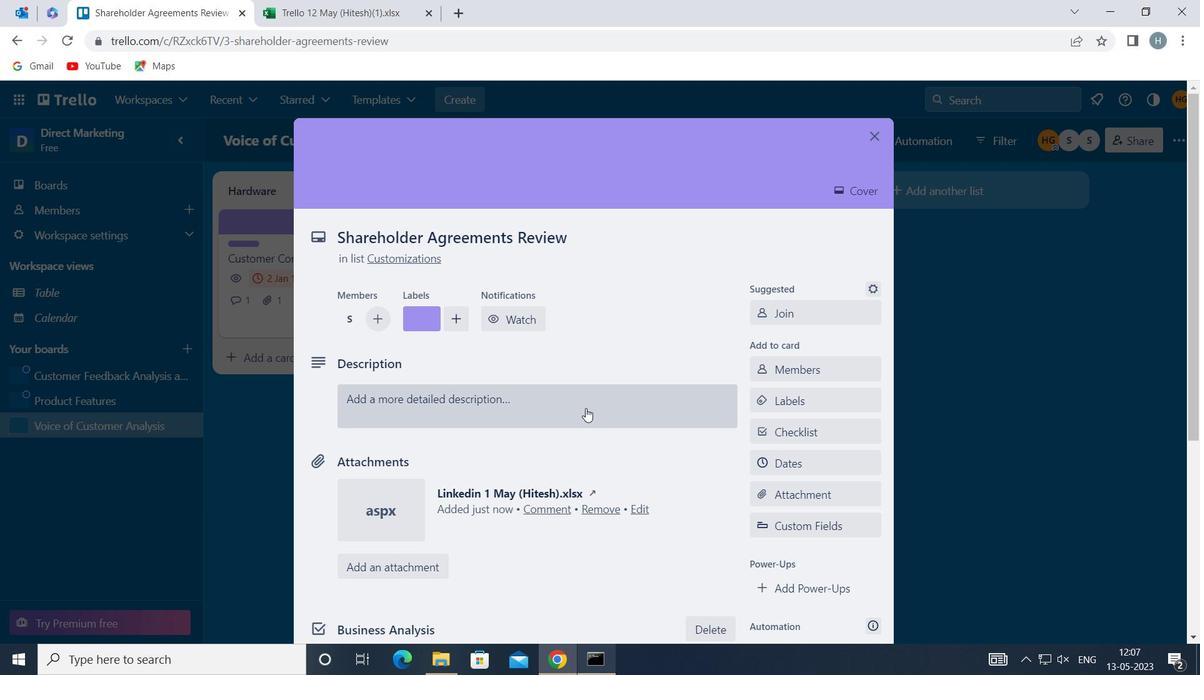 
Action: Mouse moved to (566, 457)
Screenshot: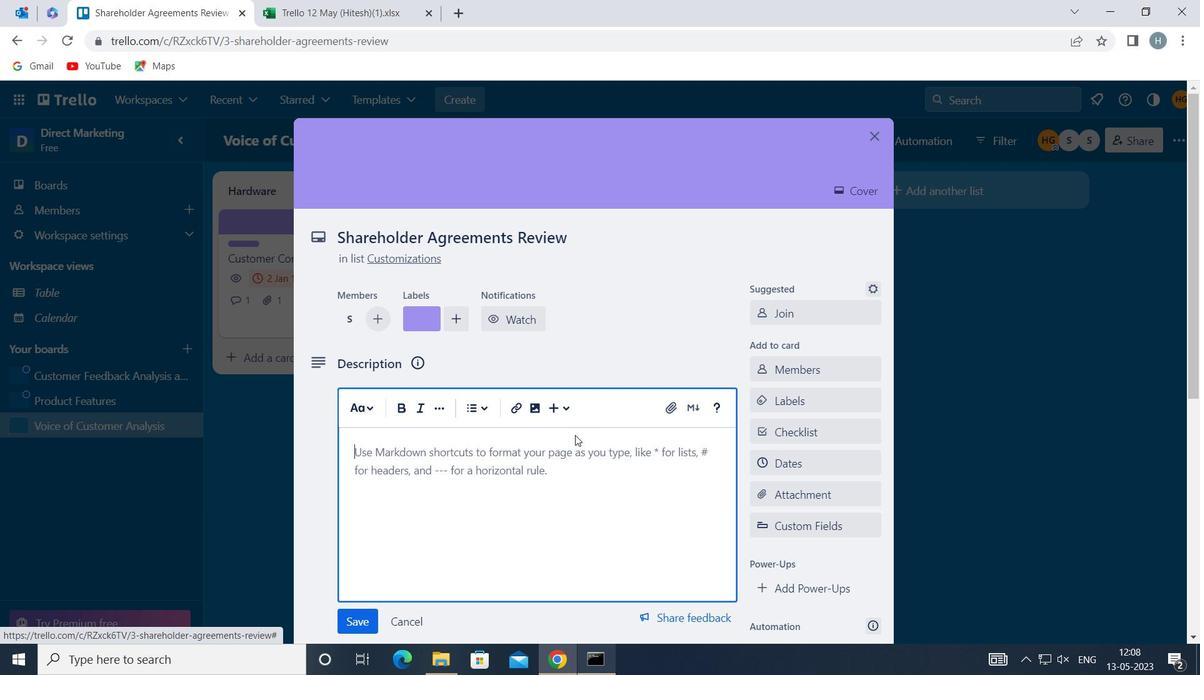 
Action: Mouse pressed left at (566, 457)
Screenshot: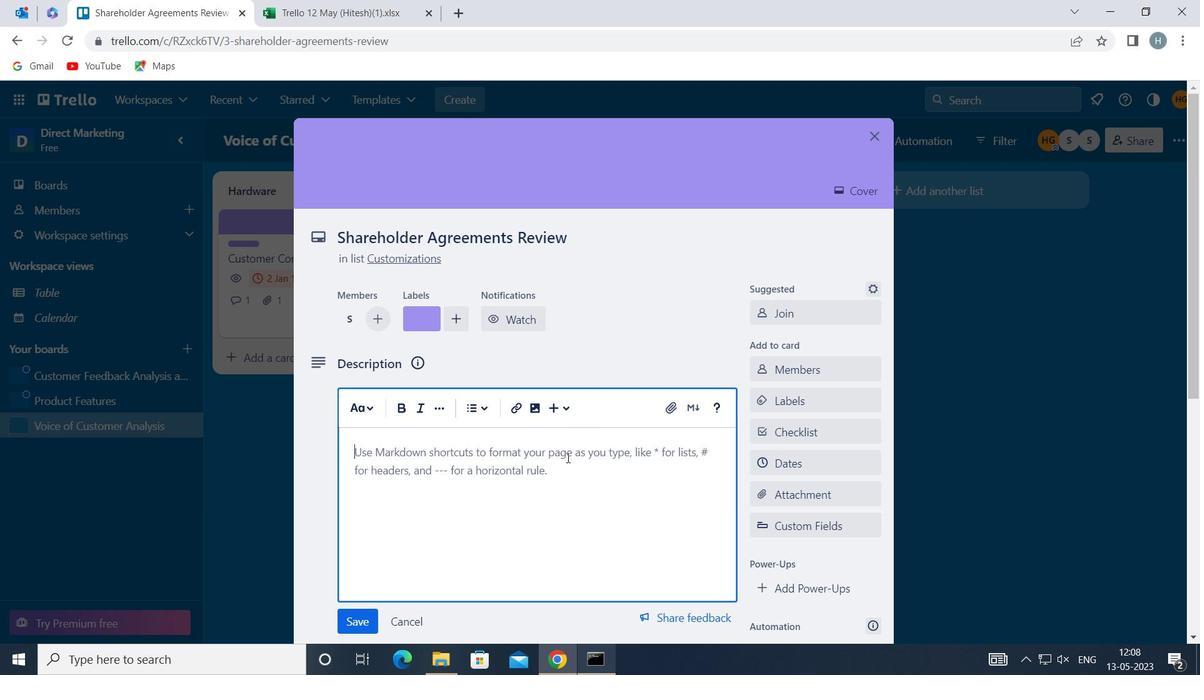 
Action: Key pressed <Key.shift>PLAN<Key.space>AND<Key.space>EXECUTE<Key.space>COMPANY<Key.space>TEAM-BUILDING<Key.space>SEMINAR
Screenshot: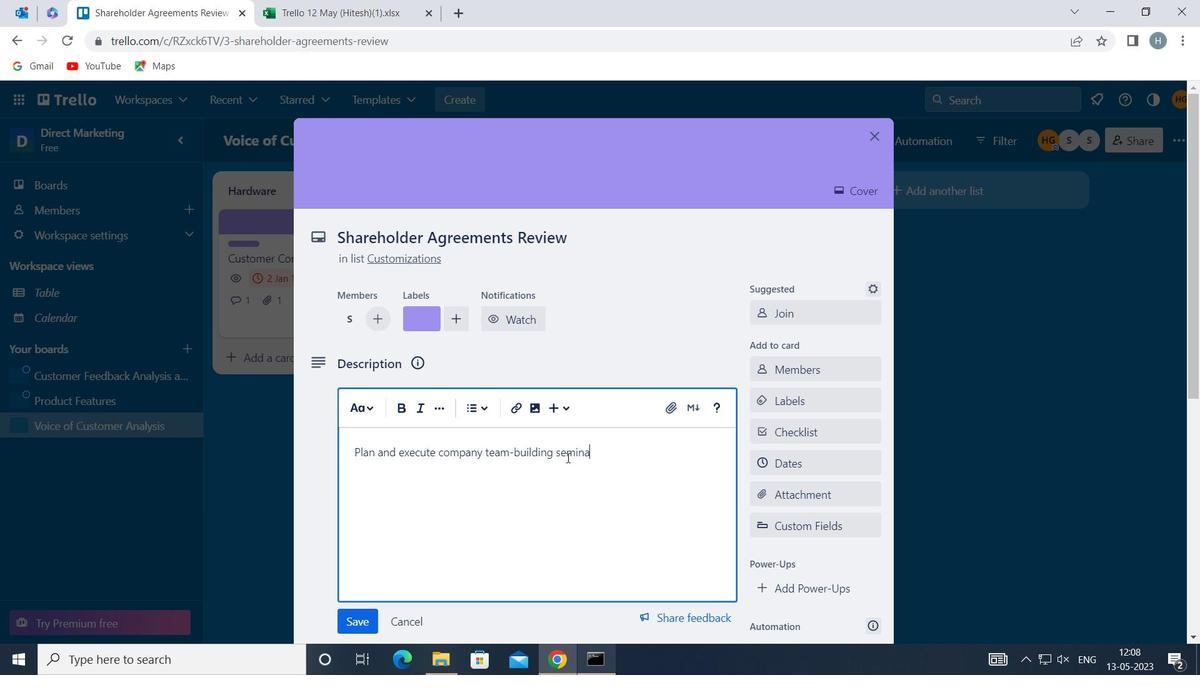 
Action: Mouse moved to (574, 464)
Screenshot: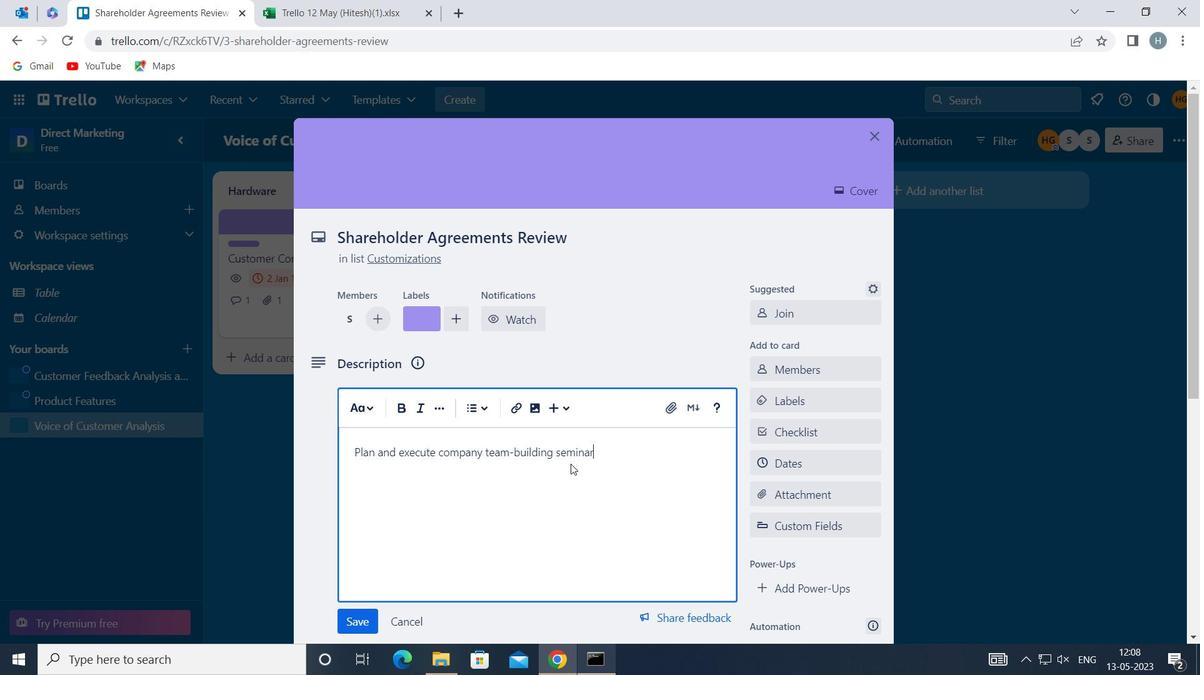 
Action: Mouse scrolled (574, 463) with delta (0, 0)
Screenshot: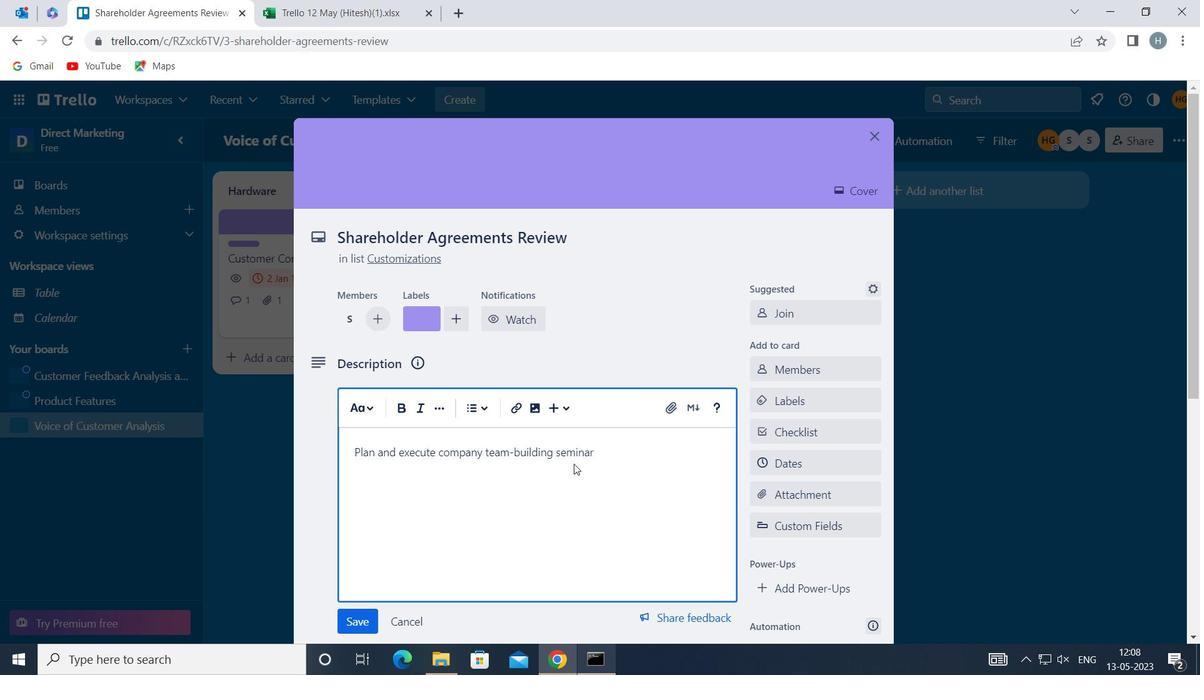 
Action: Mouse scrolled (574, 463) with delta (0, 0)
Screenshot: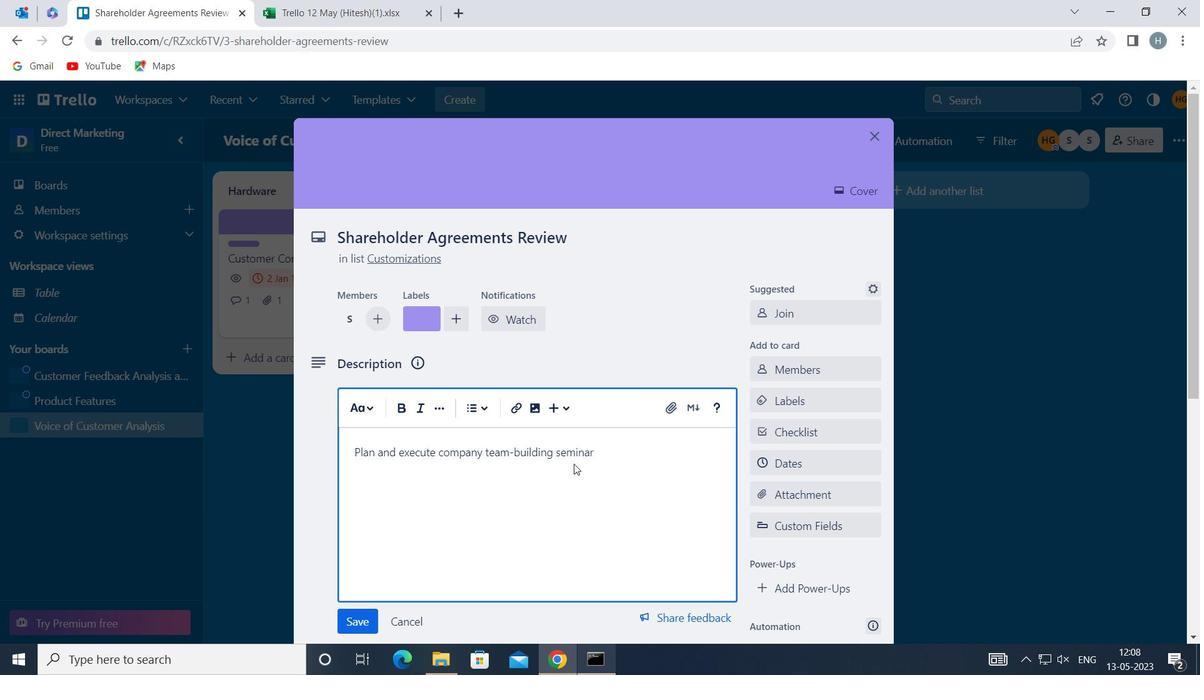 
Action: Mouse moved to (351, 465)
Screenshot: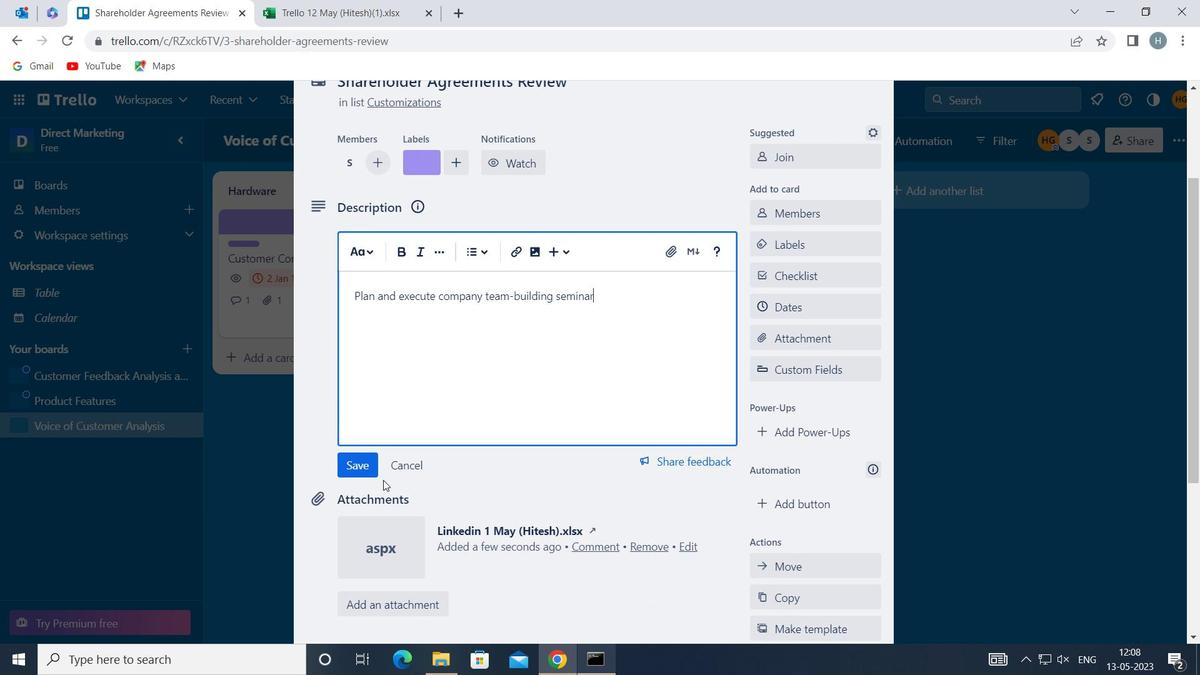 
Action: Mouse pressed left at (351, 465)
Screenshot: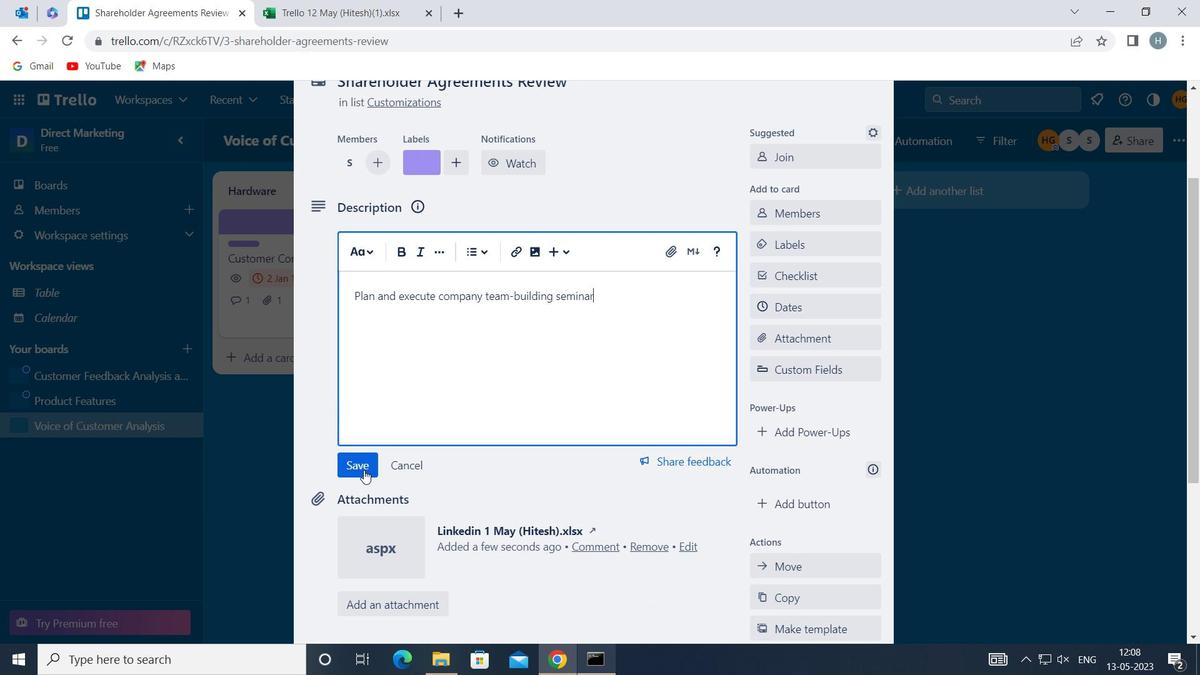 
Action: Mouse moved to (497, 448)
Screenshot: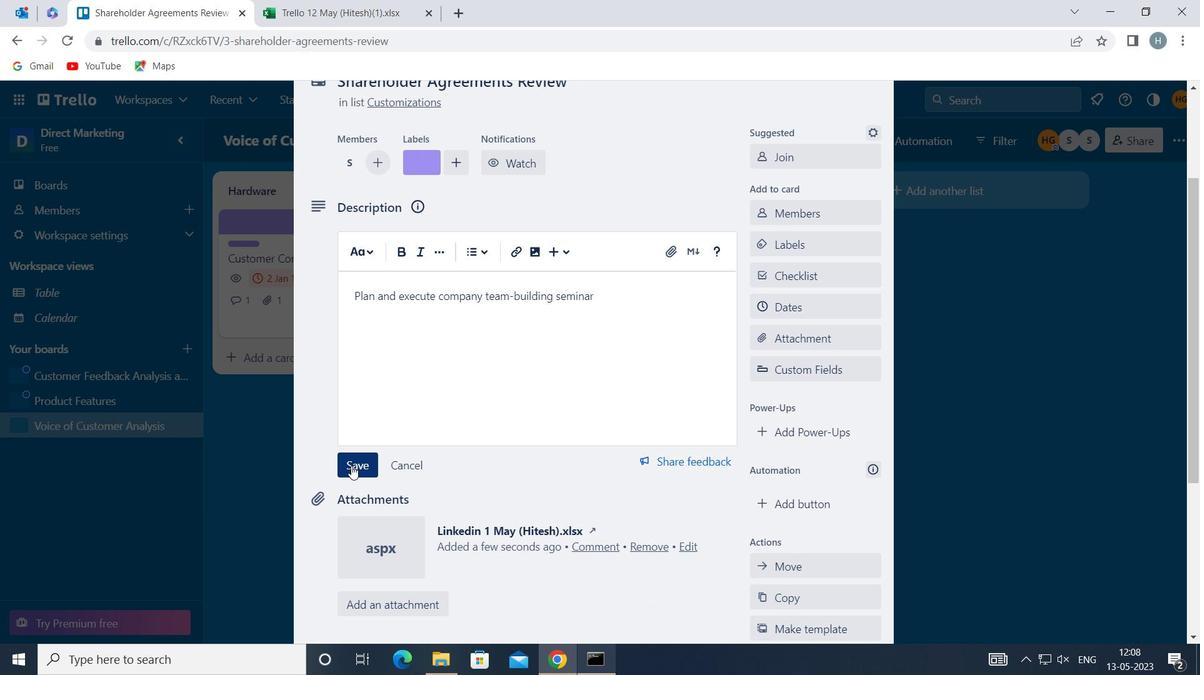 
Action: Mouse scrolled (497, 448) with delta (0, 0)
Screenshot: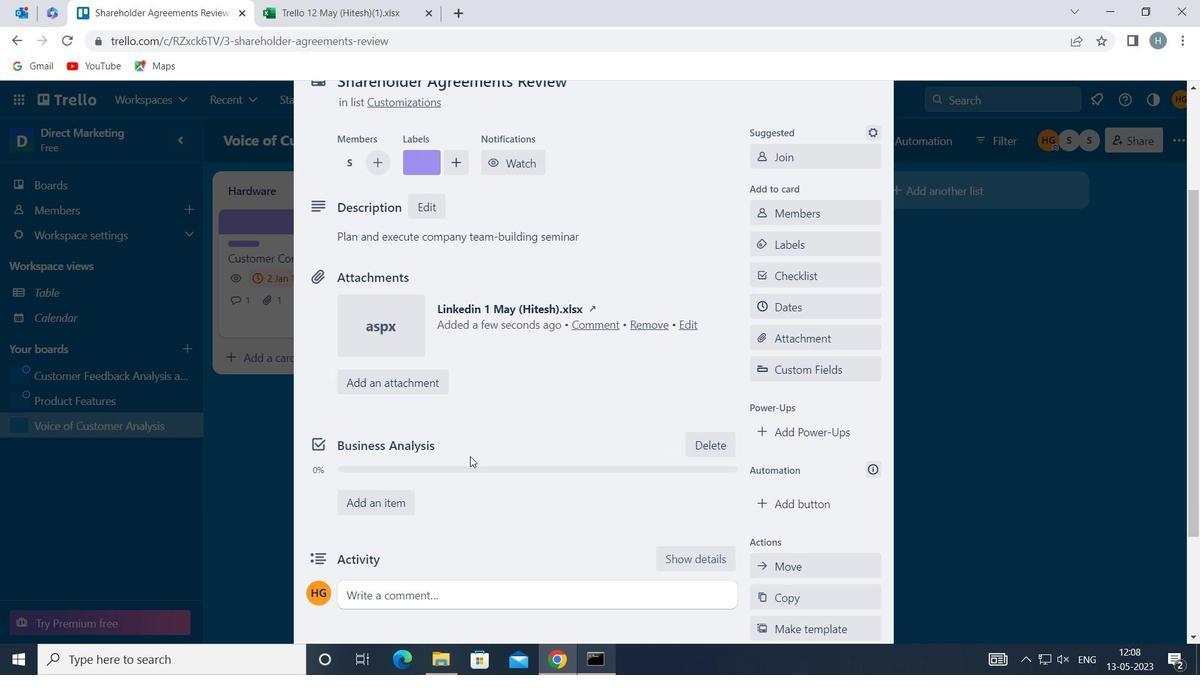 
Action: Mouse scrolled (497, 448) with delta (0, 0)
Screenshot: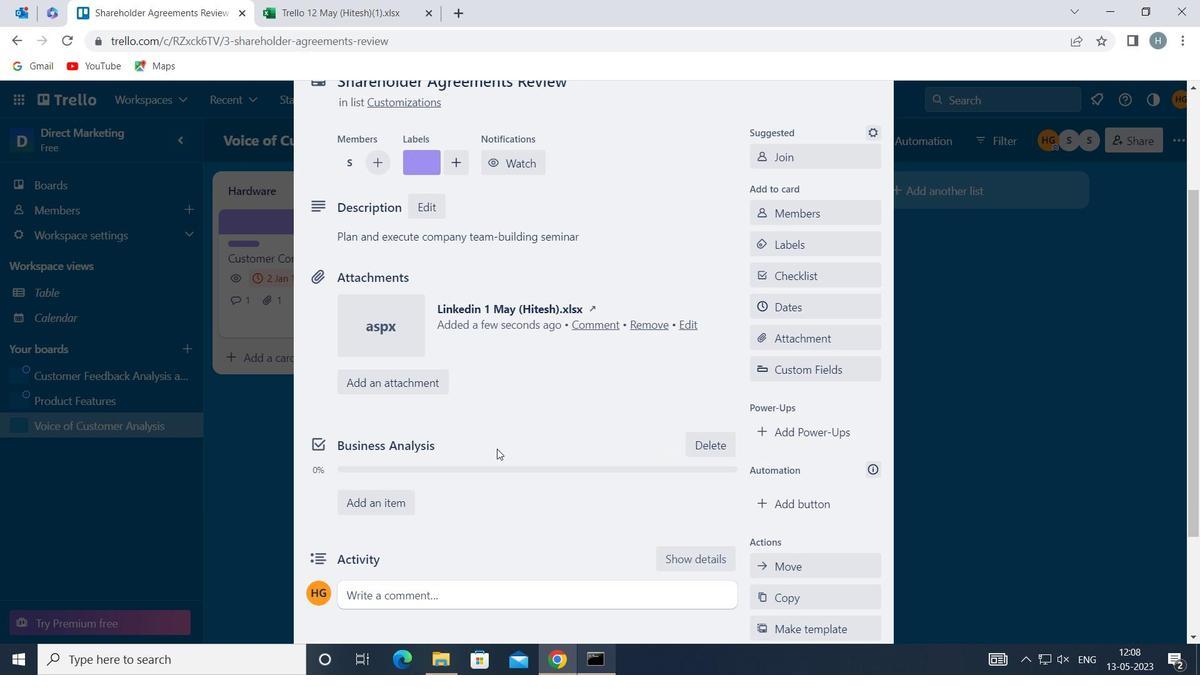 
Action: Mouse scrolled (497, 448) with delta (0, 0)
Screenshot: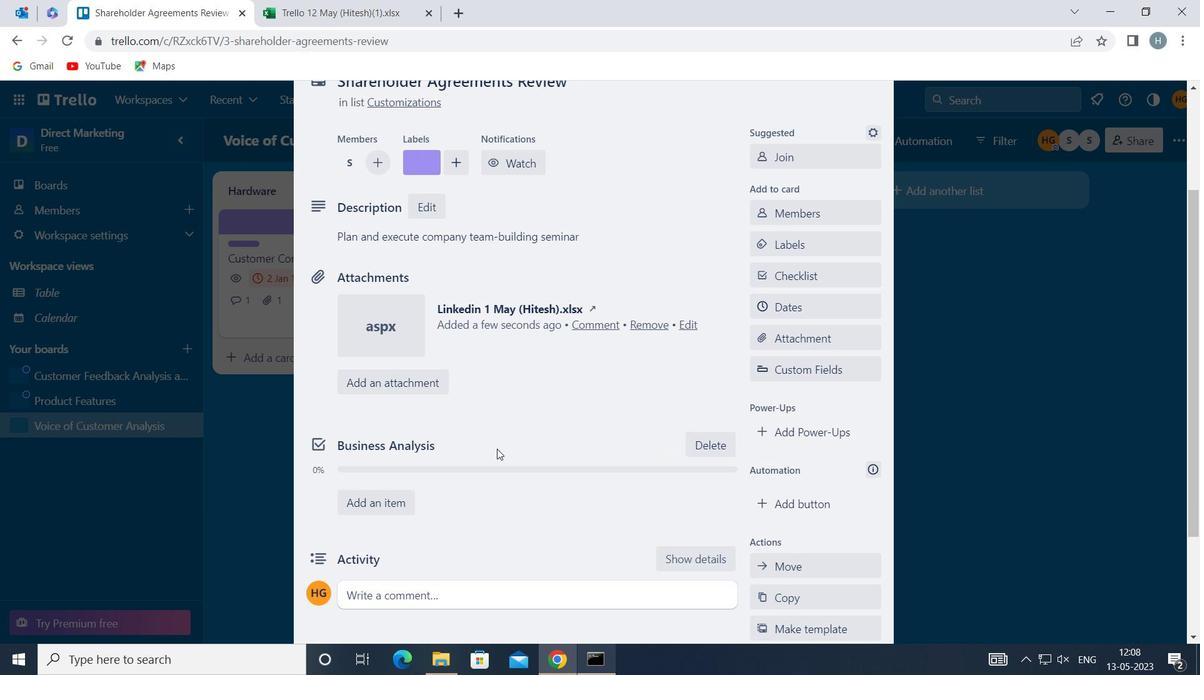 
Action: Mouse moved to (506, 442)
Screenshot: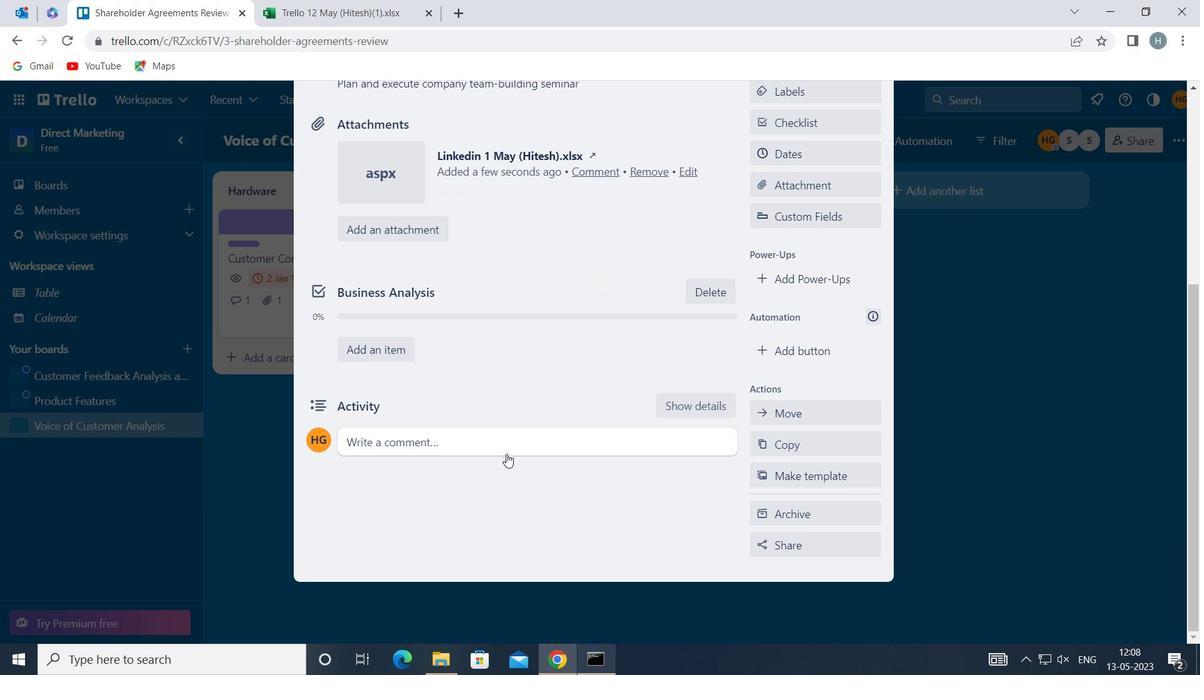 
Action: Mouse pressed left at (506, 442)
Screenshot: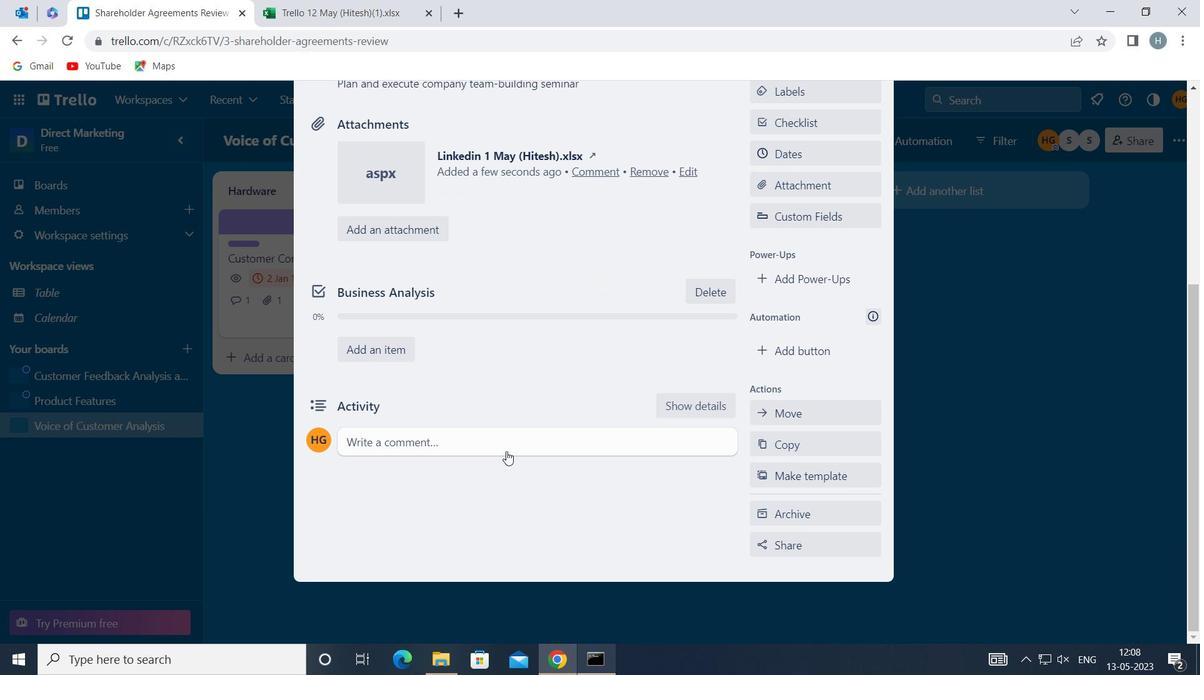 
Action: Mouse moved to (489, 498)
Screenshot: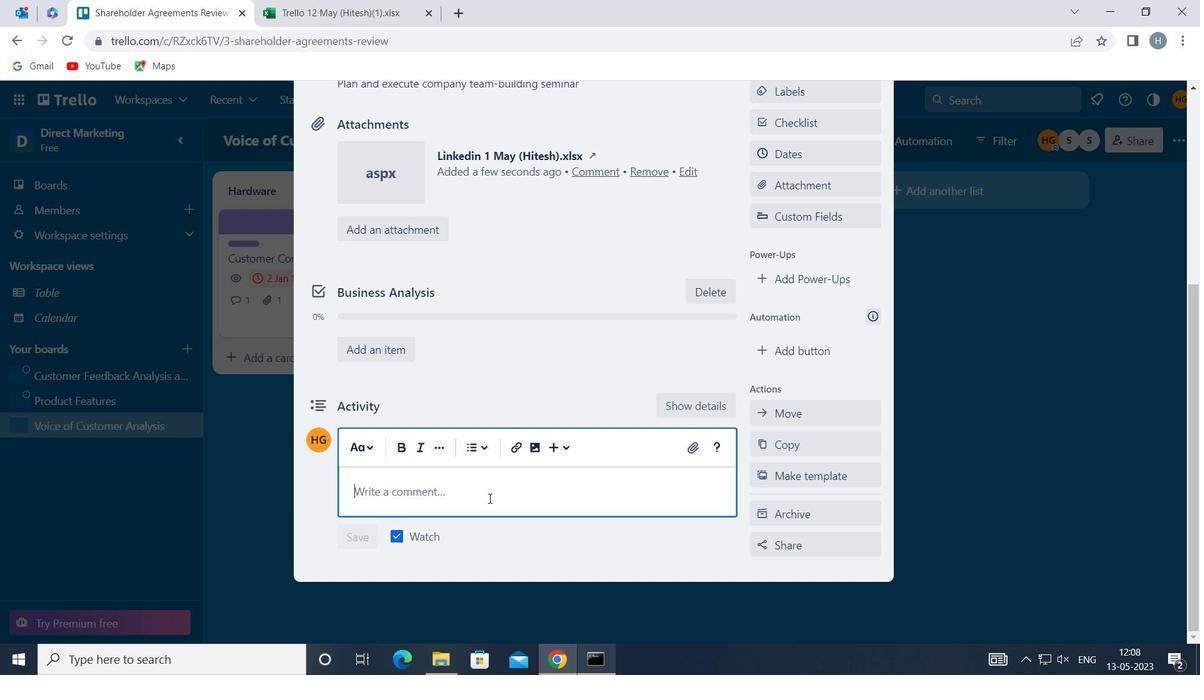 
Action: Mouse pressed left at (489, 498)
Screenshot: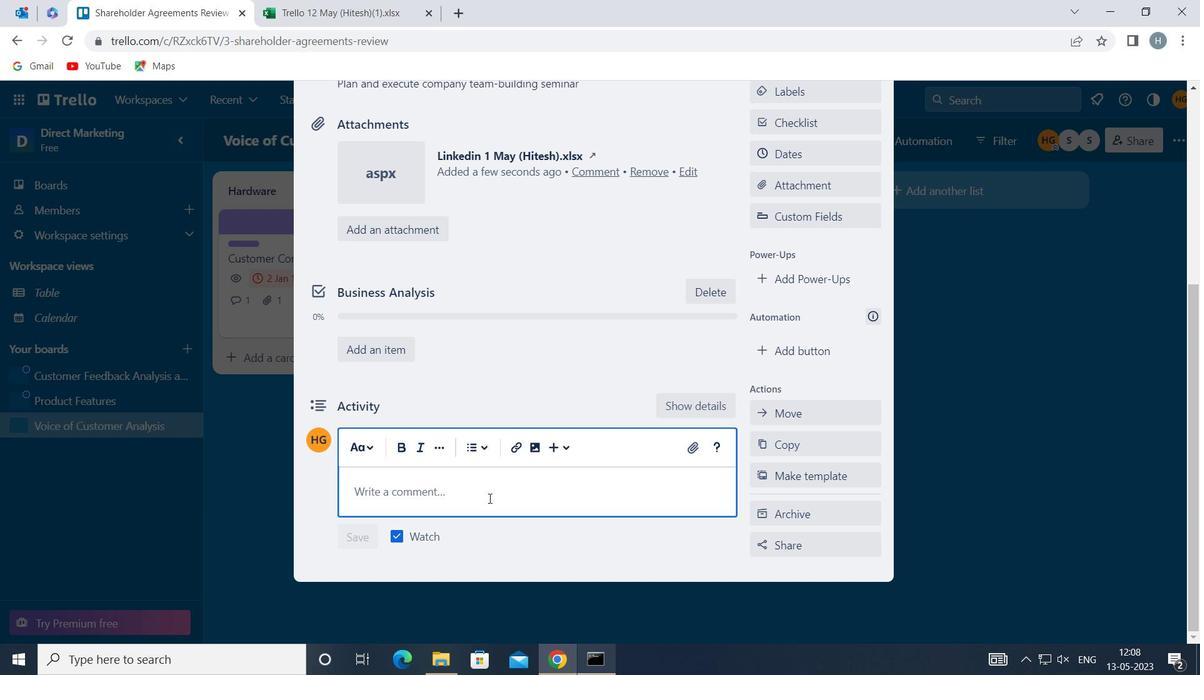 
Action: Key pressed <Key.shift>LEY<Key.backspace>T<Key.space>US<Key.space>APPROACH<Key.space>THIS<Key.space>TASK<Key.space>WITH<Key.space>A<Key.space>SENSE<Key.space>OF<Key.space>CURIOSITY<Key.space>AND<Key.space>A<Key.space>WILLINFNESS<Key.space>TO<Key.backspace><Key.backspace><Key.backspace><Key.backspace><Key.backspace><Key.backspace><Key.backspace><Key.backspace>GNESS<Key.space>TO<Key.space>LEARN,<Key.space>RECOGNIZING<Key.space>THAT<Key.space>THERE<Key.space>MAY<Key.space>BE<Key.space>NEW<Key.space>KNOWLWF<Key.backspace>DGE<Key.space><Key.backspace><Key.backspace><Key.backspace><Key.backspace><Key.backspace>EDGE<Key.space>OR<Key.space>SKILLS<Key.space>TO<Key.space>GAIN
Screenshot: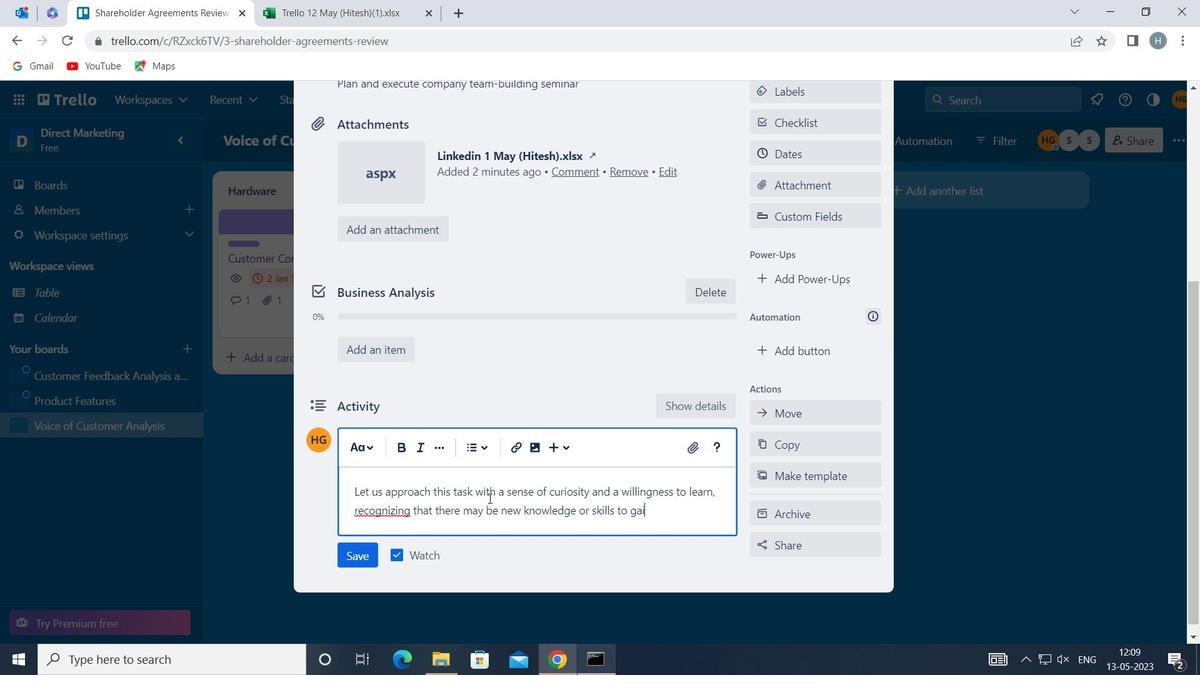 
Action: Mouse moved to (371, 550)
Screenshot: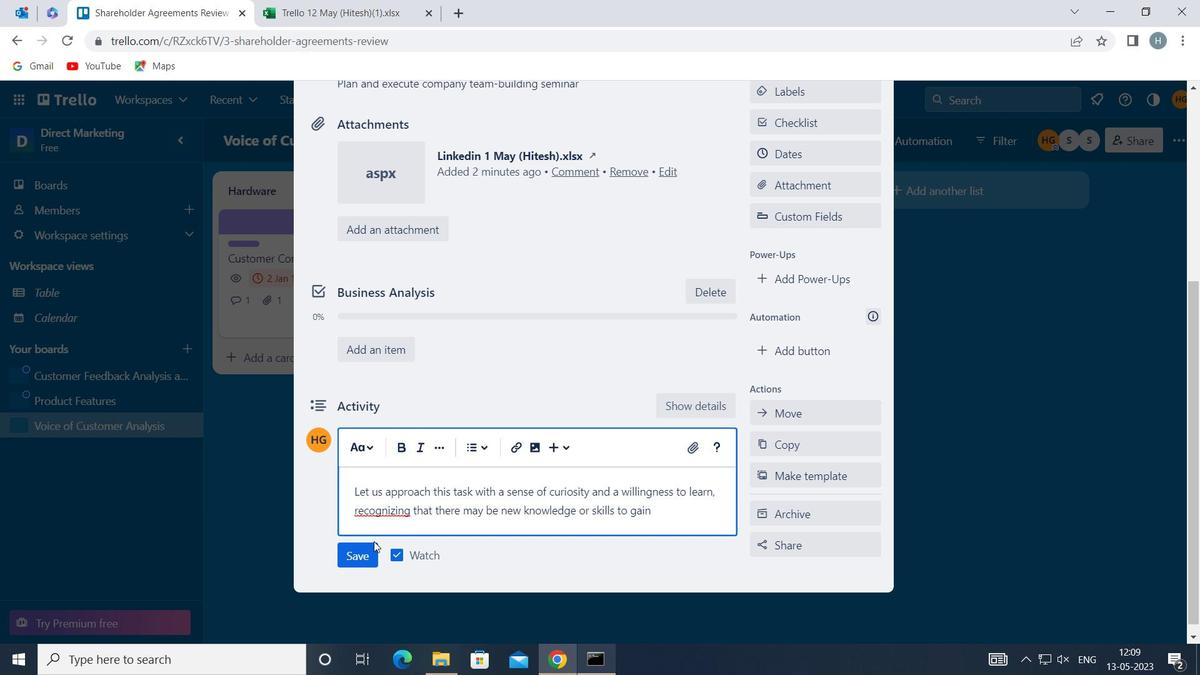 
Action: Mouse pressed left at (371, 550)
Screenshot: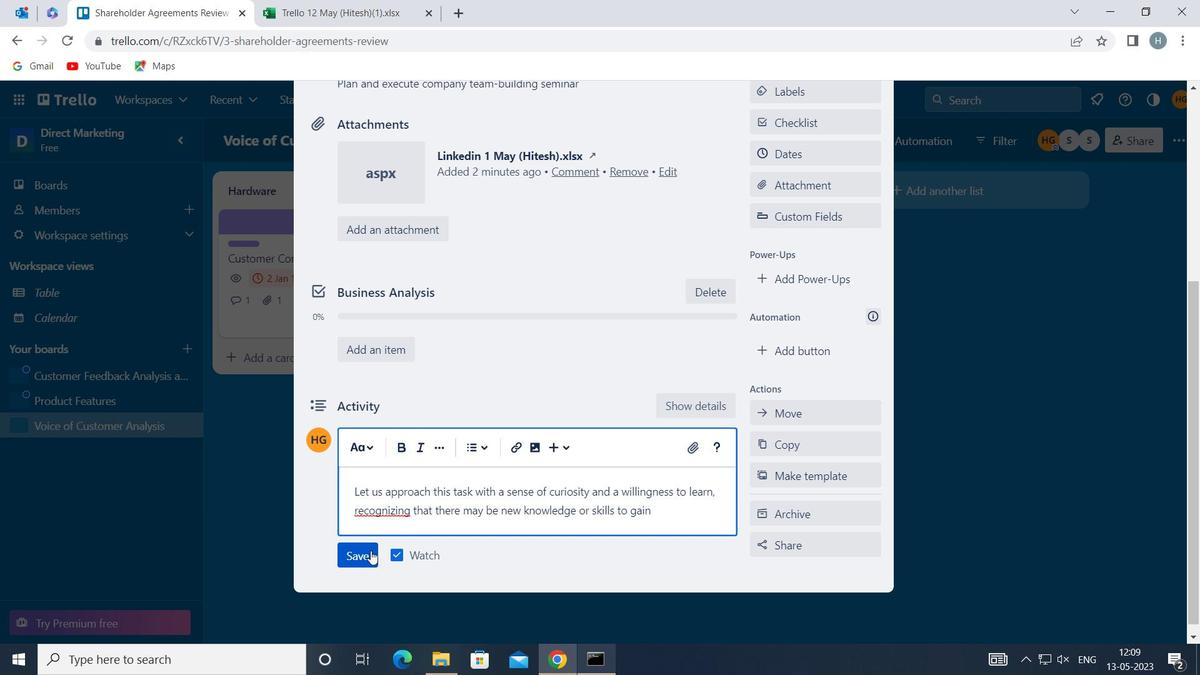 
Action: Mouse moved to (801, 157)
Screenshot: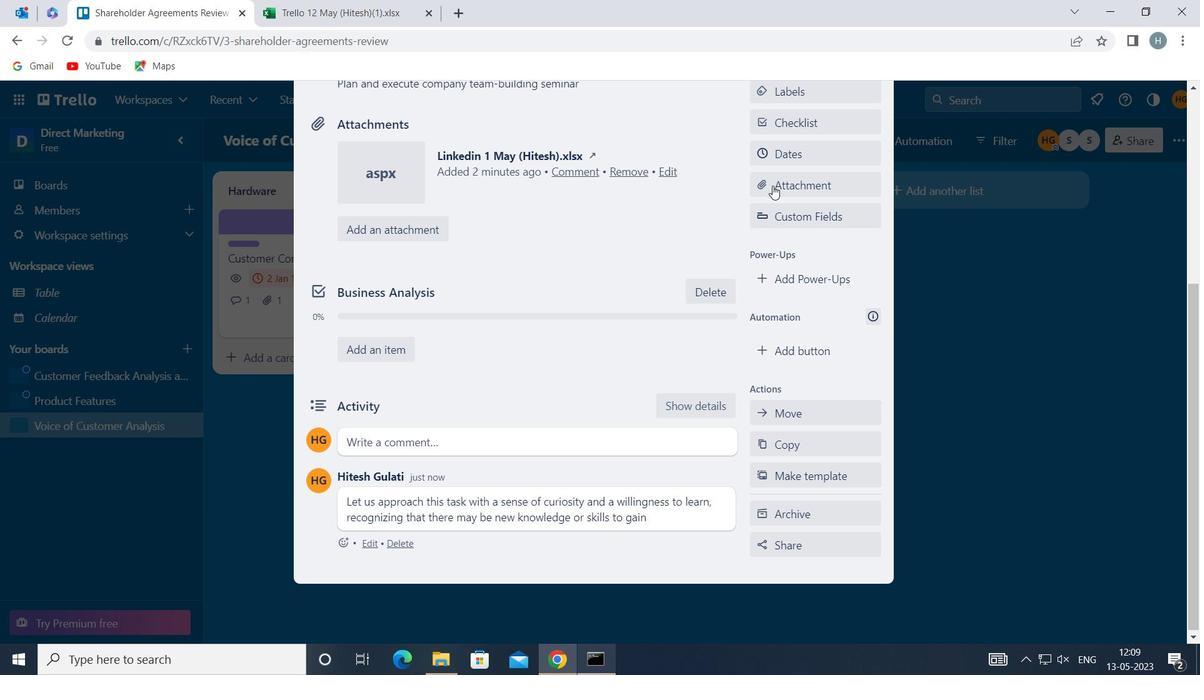 
Action: Mouse pressed left at (801, 157)
Screenshot: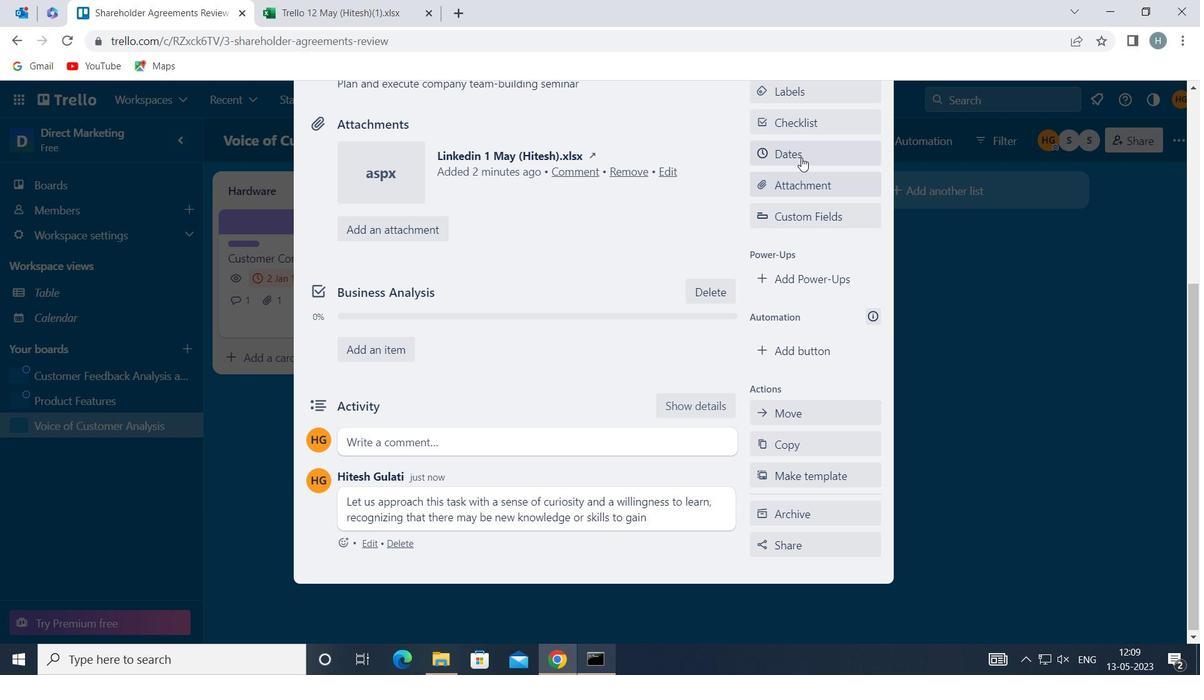 
Action: Mouse moved to (766, 416)
Screenshot: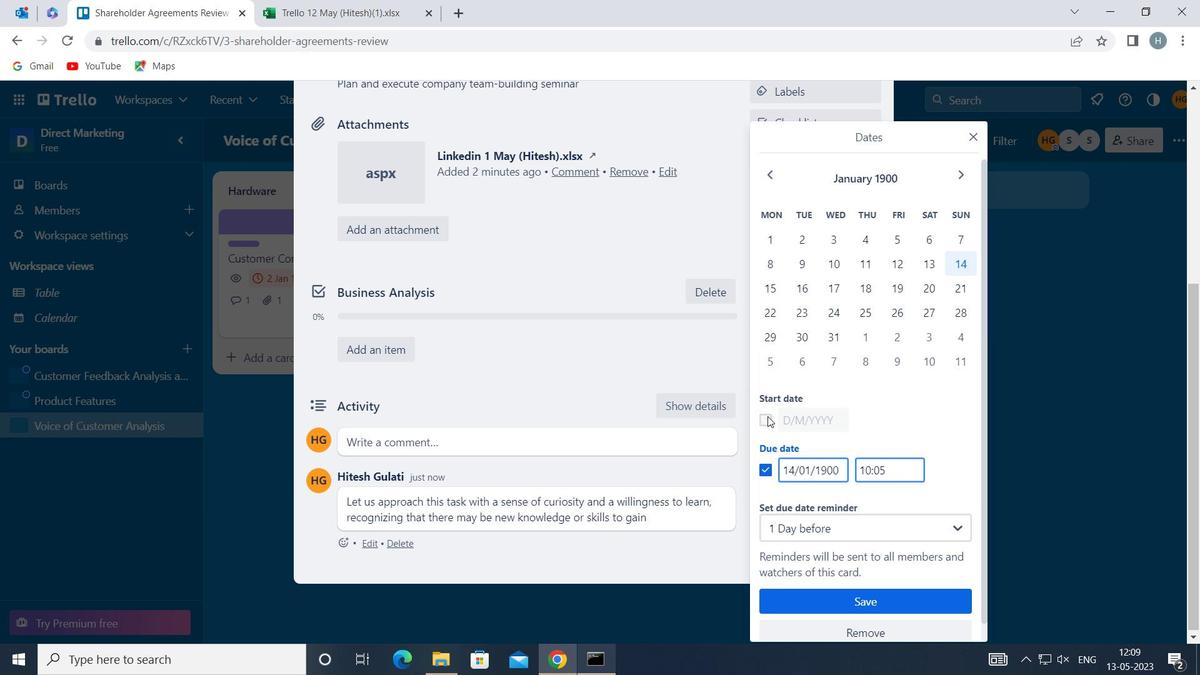 
Action: Mouse pressed left at (766, 416)
Screenshot: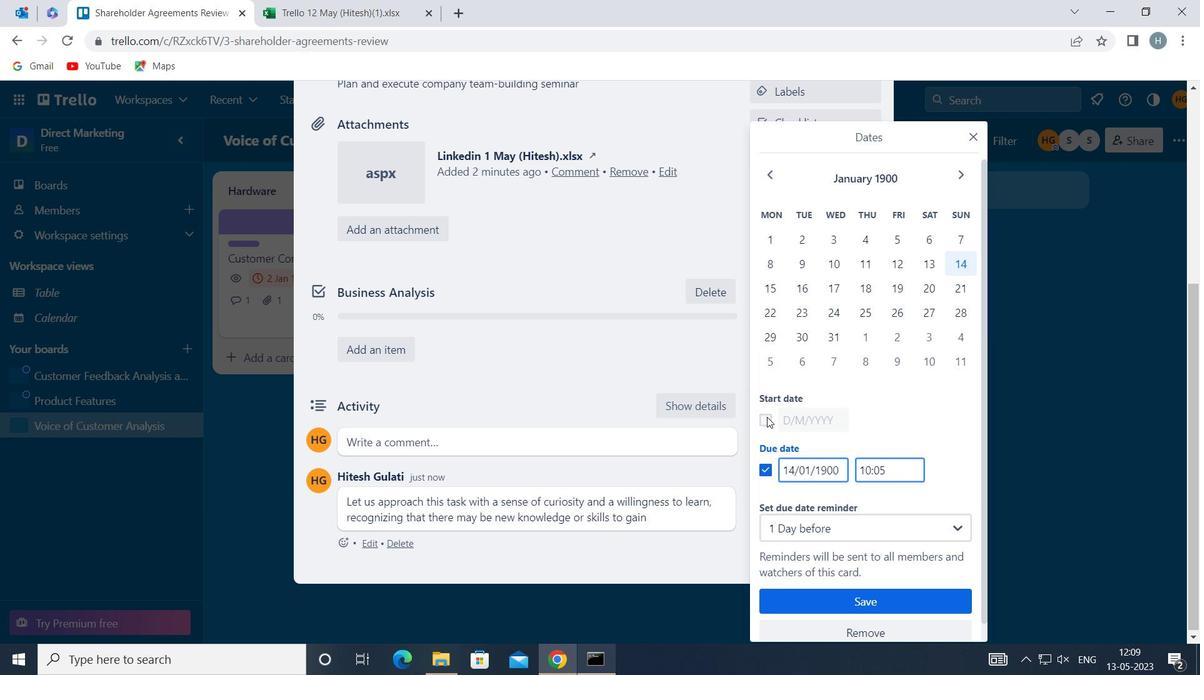 
Action: Mouse moved to (779, 416)
Screenshot: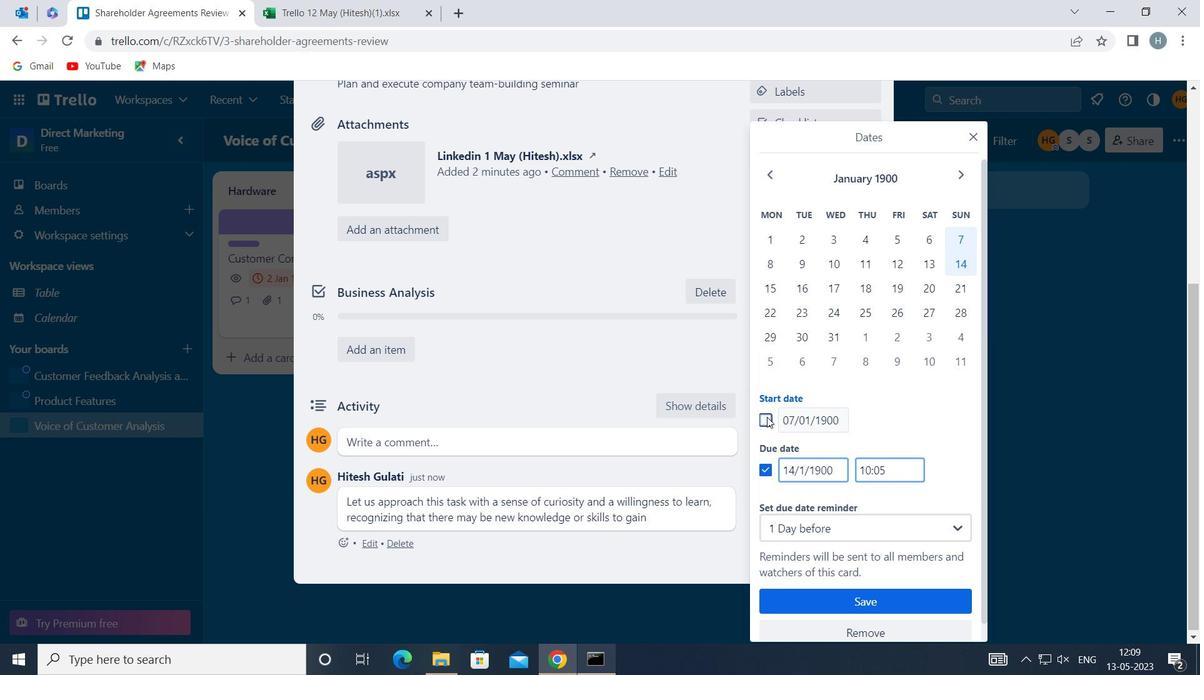 
Action: Mouse pressed left at (779, 416)
Screenshot: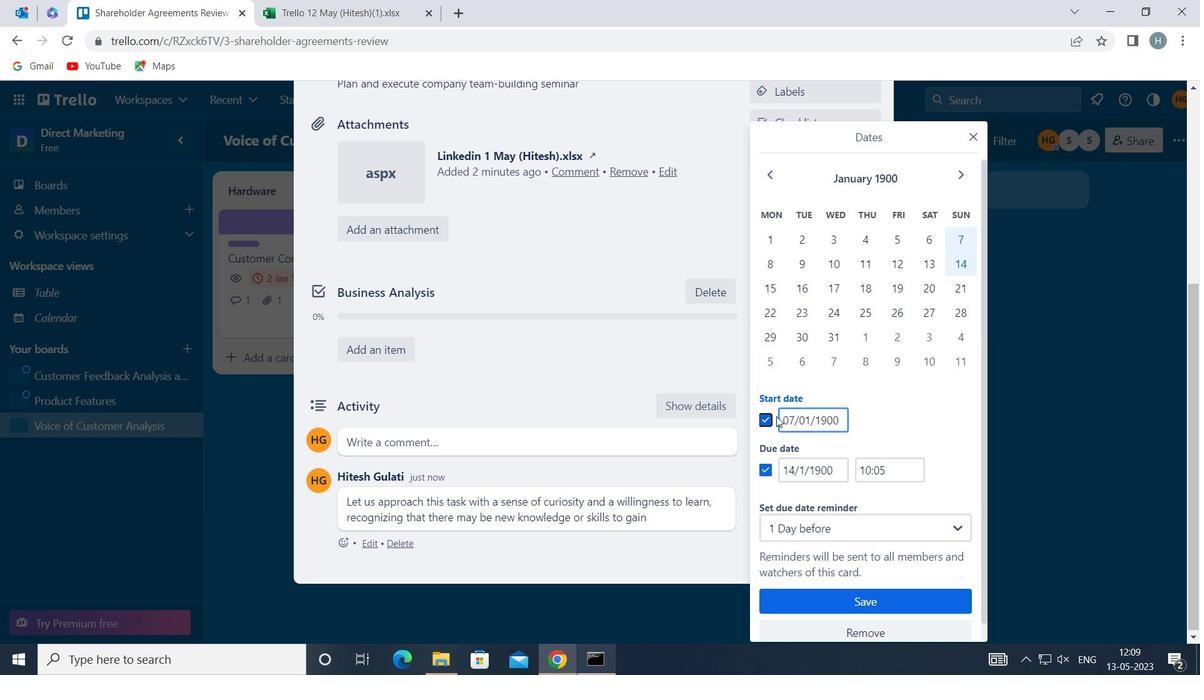 
Action: Mouse moved to (787, 406)
Screenshot: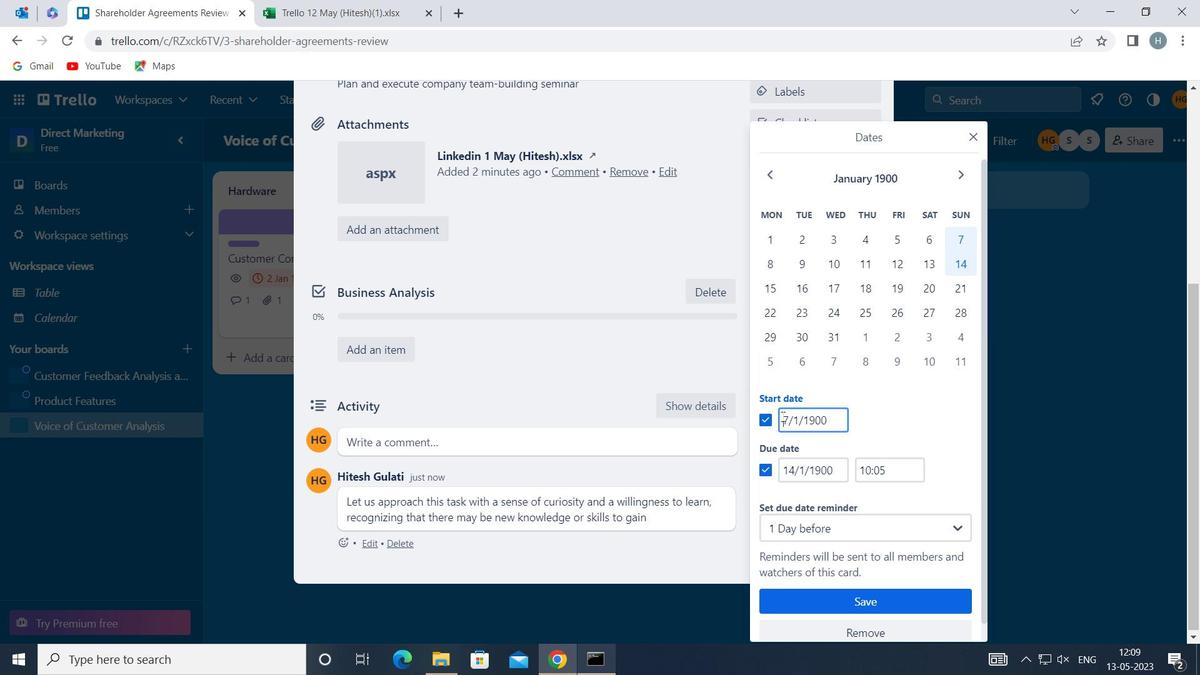 
Action: Key pressed <Key.right><Key.backspace>8
Screenshot: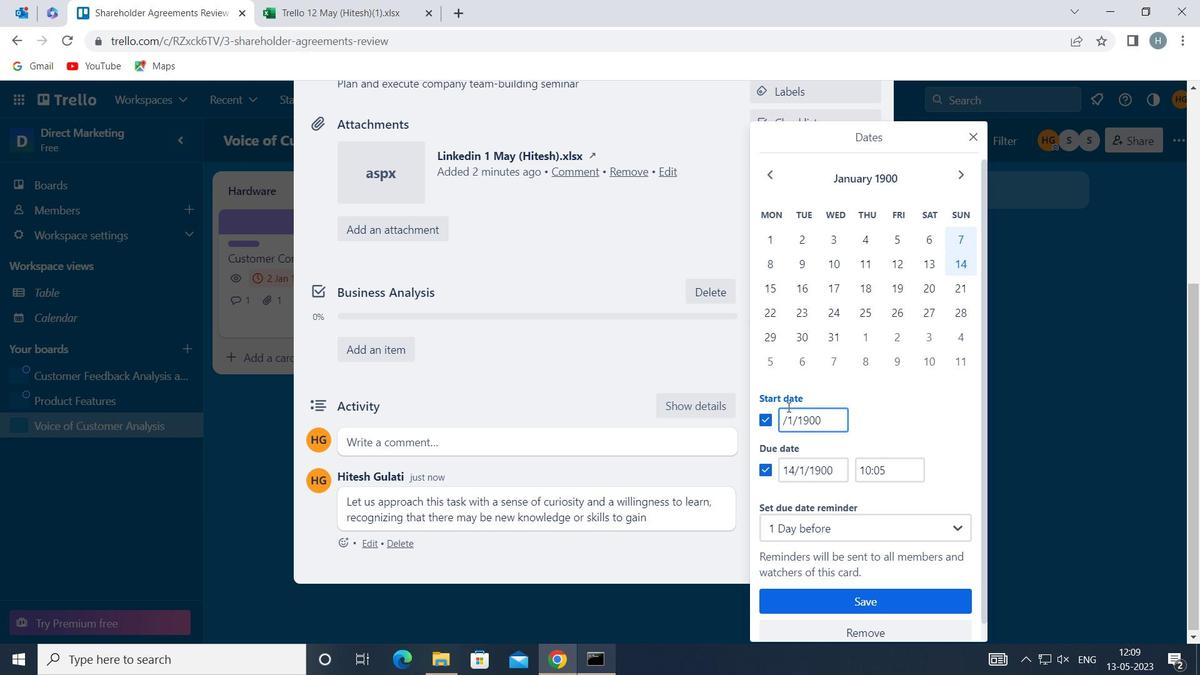 
Action: Mouse moved to (789, 466)
Screenshot: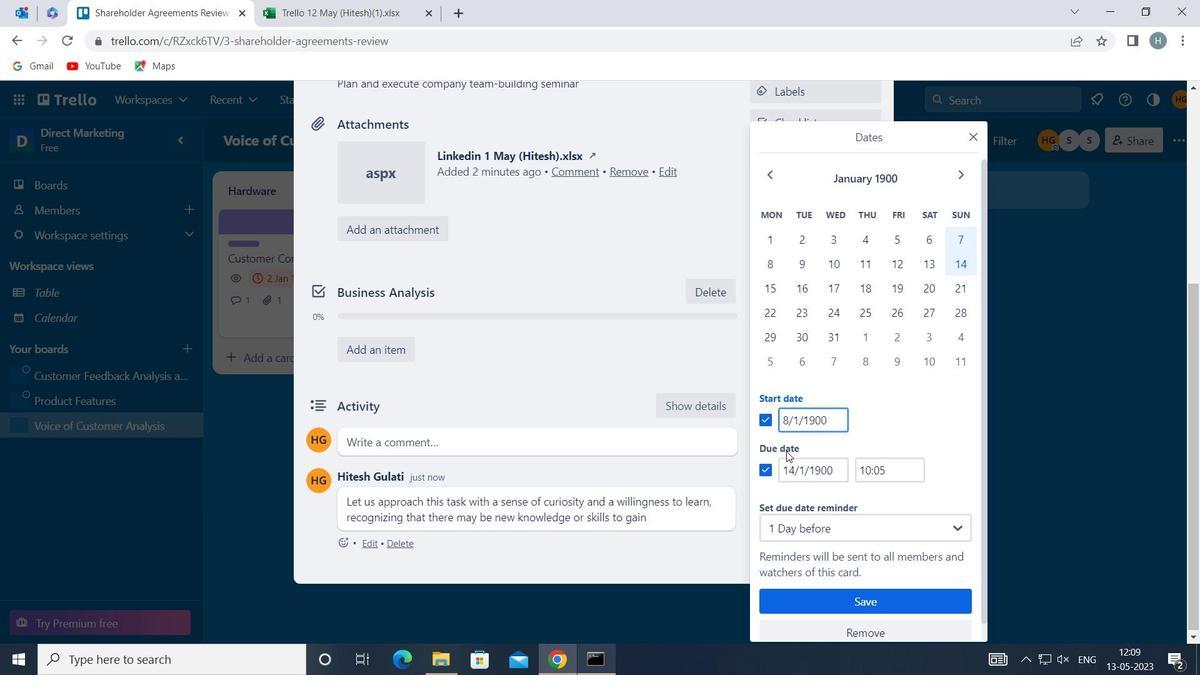 
Action: Mouse pressed left at (789, 466)
Screenshot: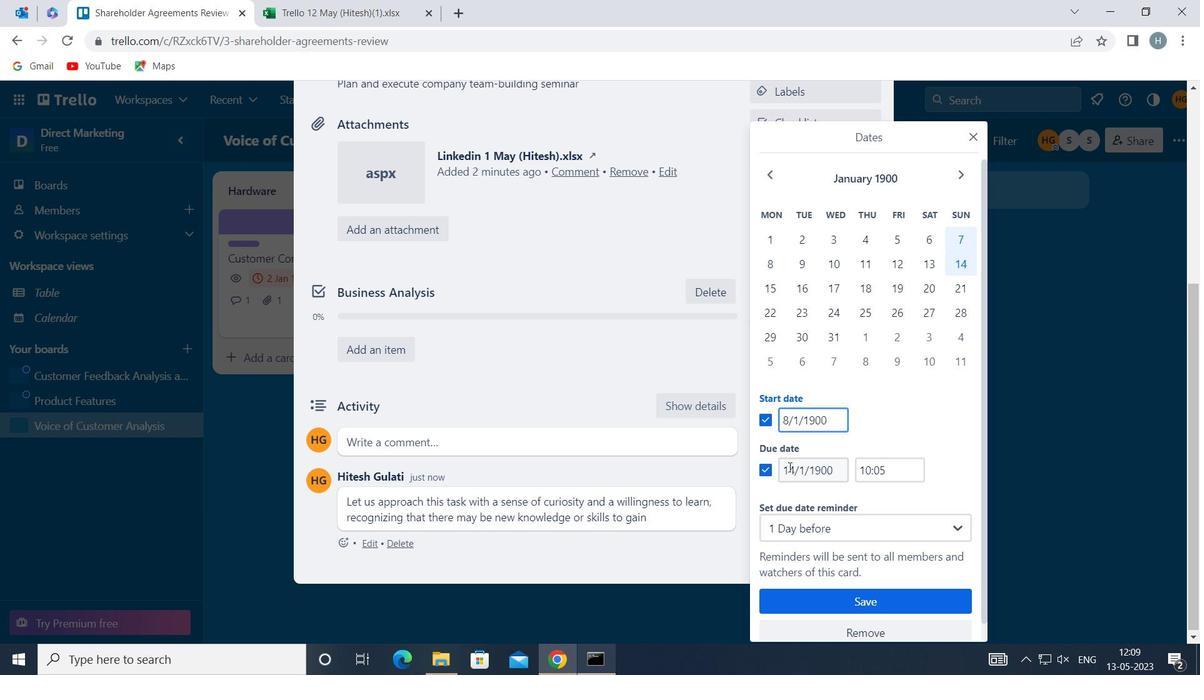 
Action: Key pressed <Key.right><Key.backspace>5
Screenshot: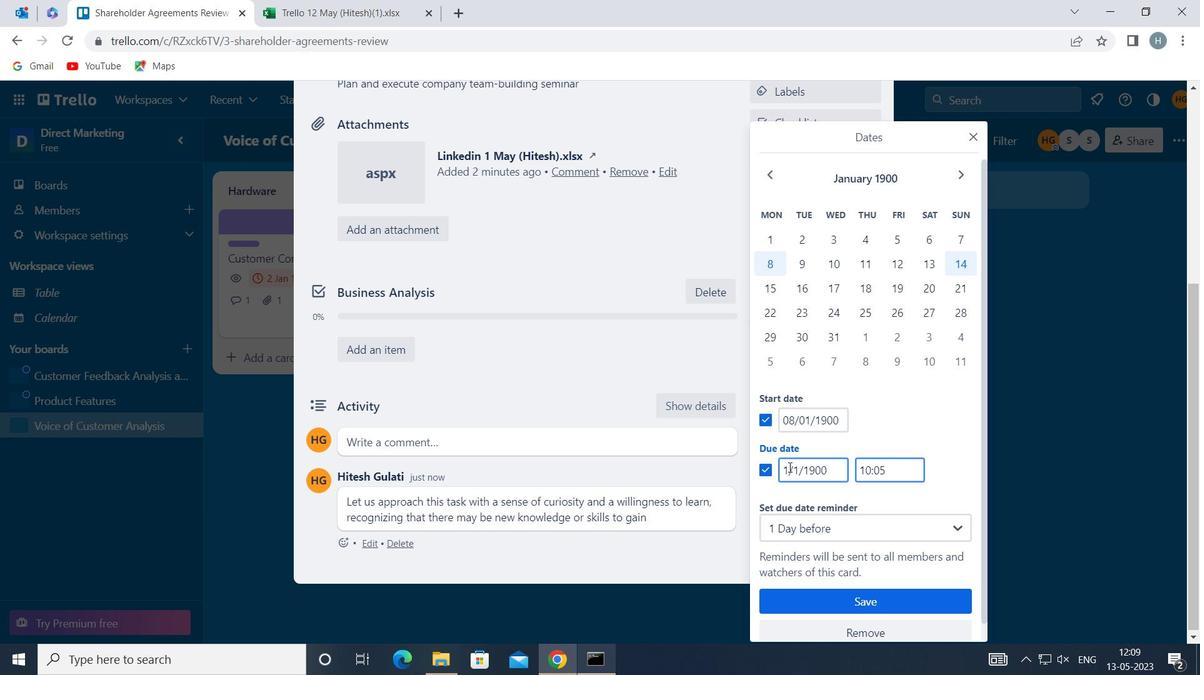 
Action: Mouse moved to (872, 603)
Screenshot: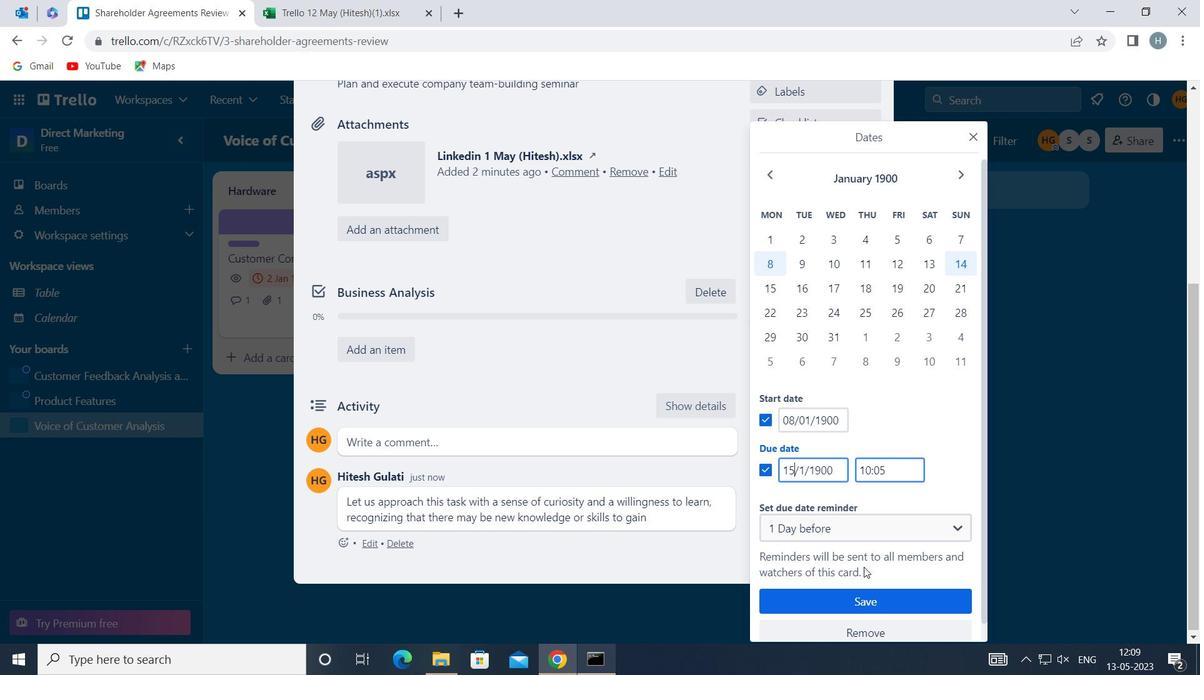 
Action: Mouse pressed left at (872, 603)
Screenshot: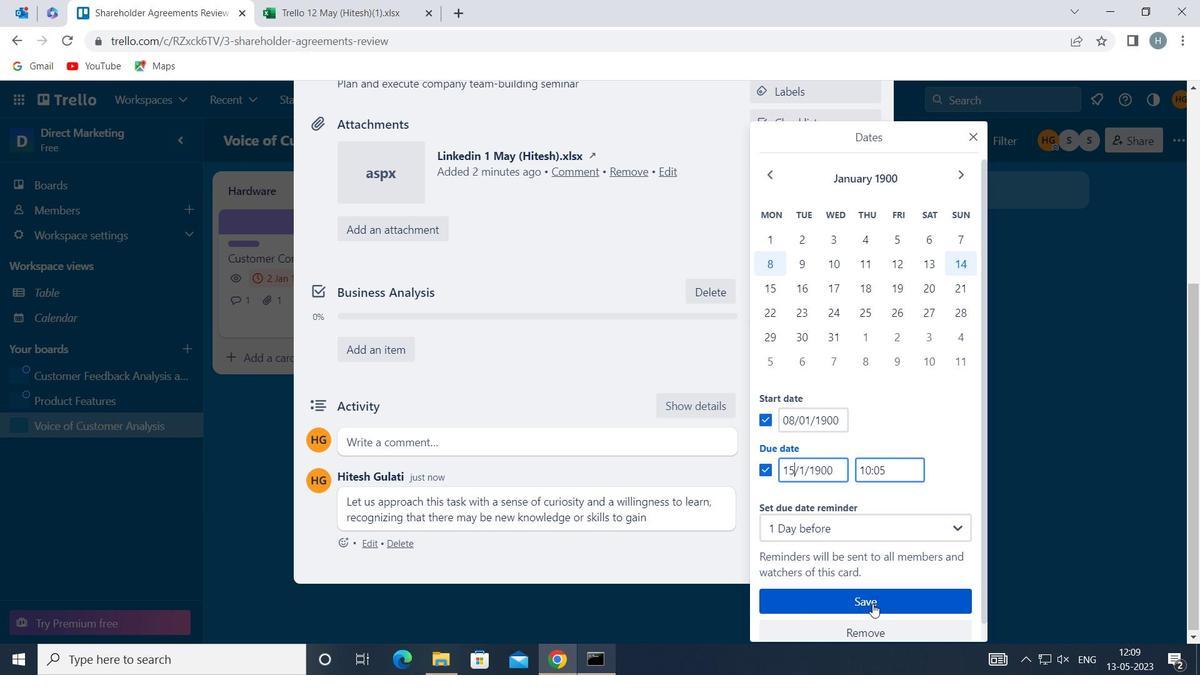 
Action: Mouse moved to (606, 272)
Screenshot: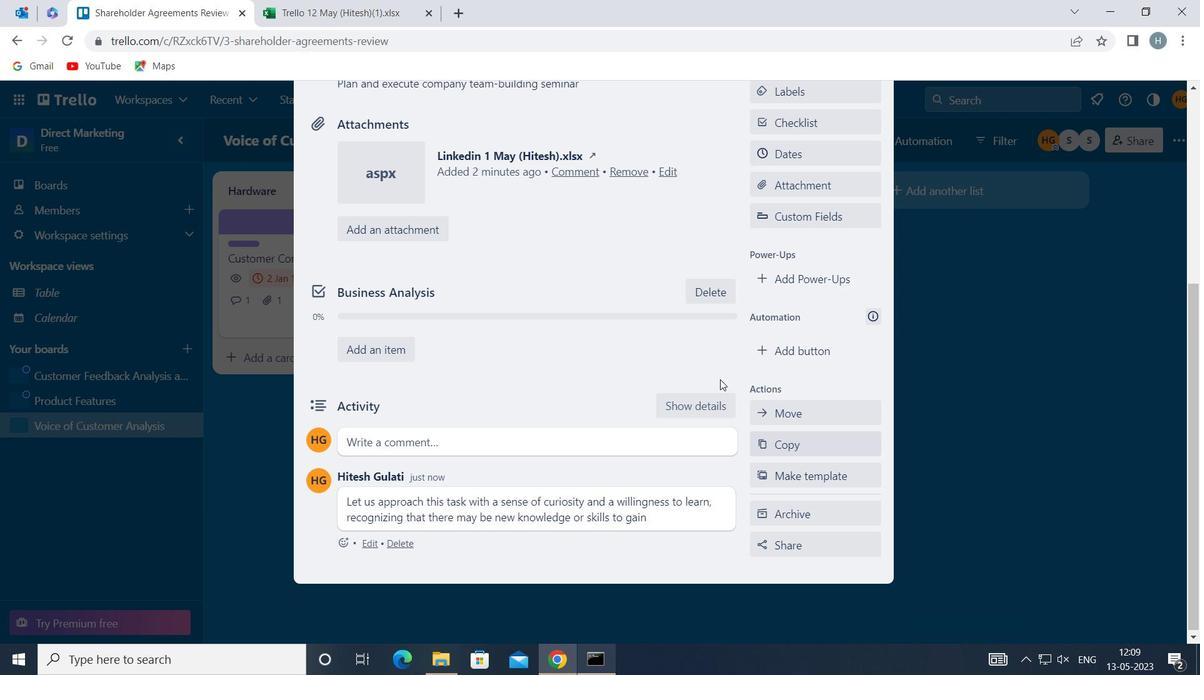 
Action: Key pressed <Key.f8>
Screenshot: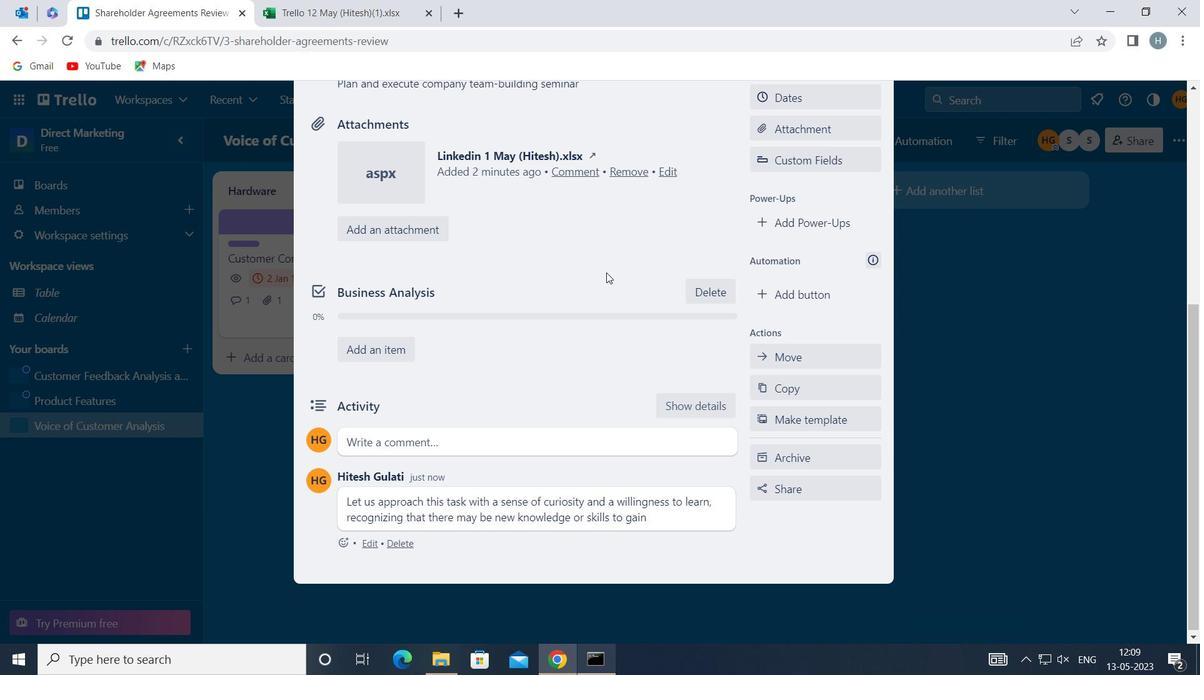 
